 Task: Add a signature Joshua Turner containing Best wishes for a happy National Environment Day, Joshua Turner to email address softage.8@softage.net and add a folder User experience
Action: Mouse moved to (107, 144)
Screenshot: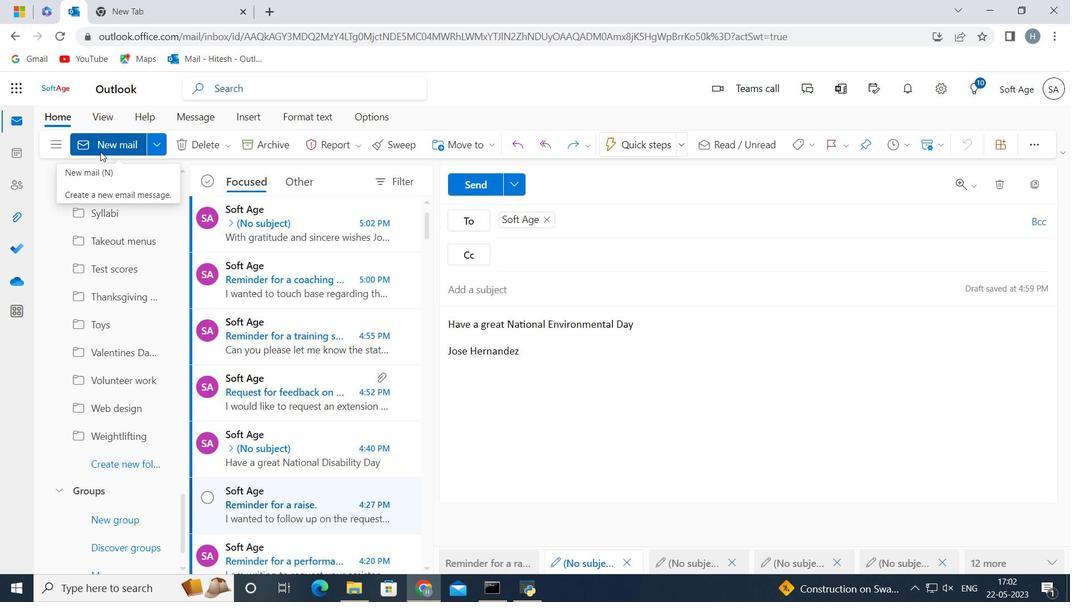 
Action: Mouse pressed left at (107, 144)
Screenshot: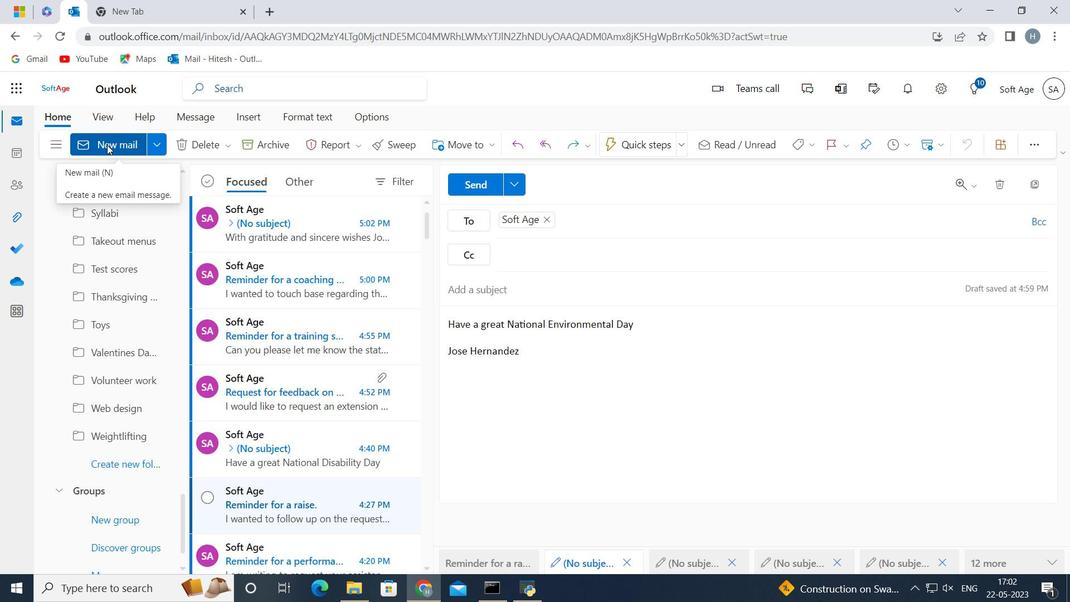 
Action: Mouse moved to (520, 360)
Screenshot: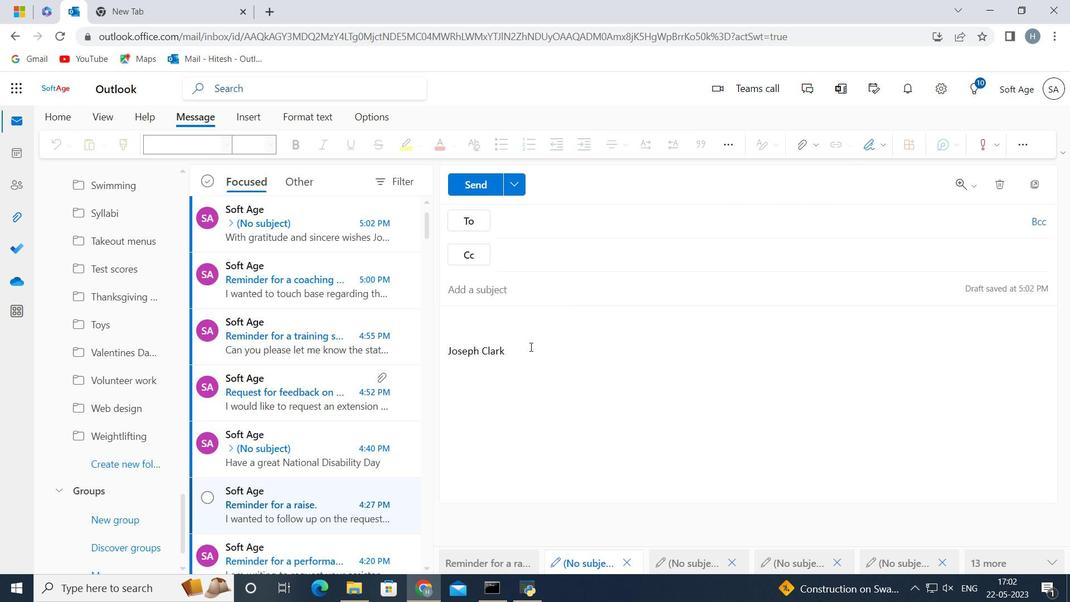 
Action: Mouse pressed left at (520, 360)
Screenshot: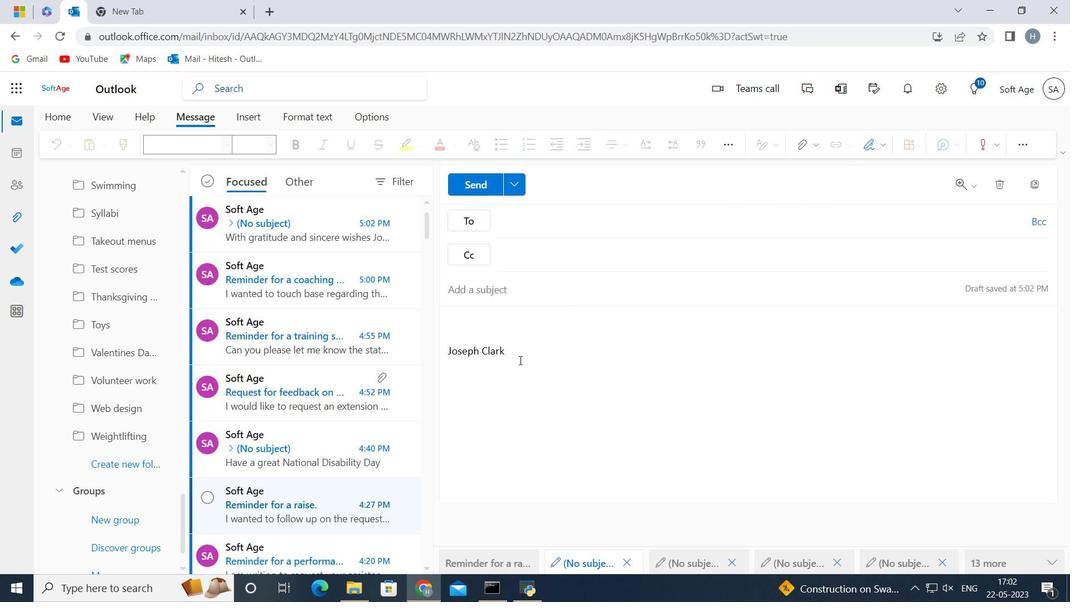 
Action: Mouse moved to (522, 359)
Screenshot: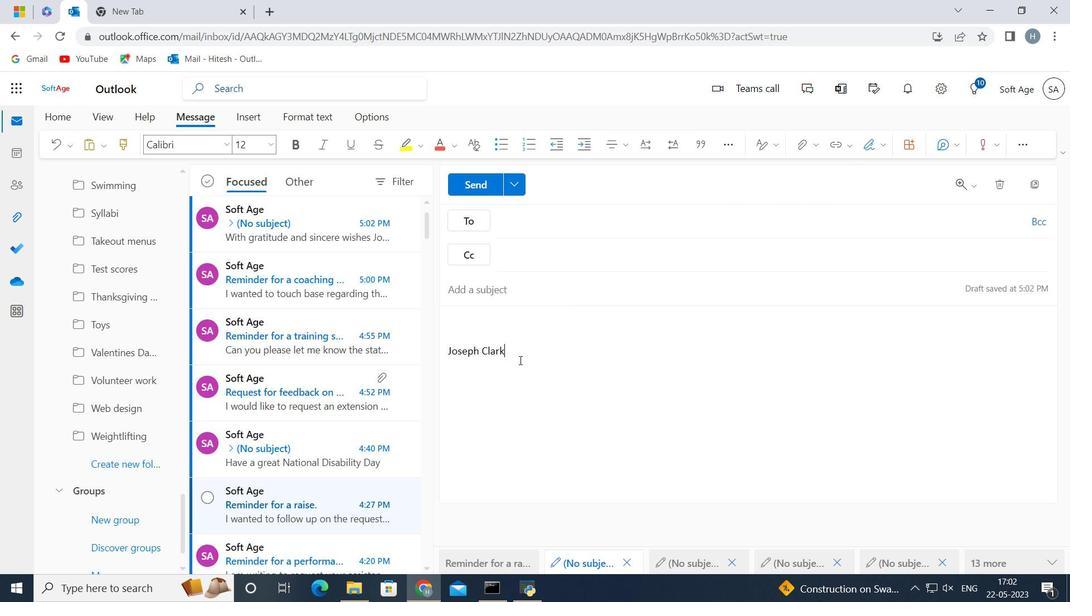
Action: Key pressed <Key.backspace>
Screenshot: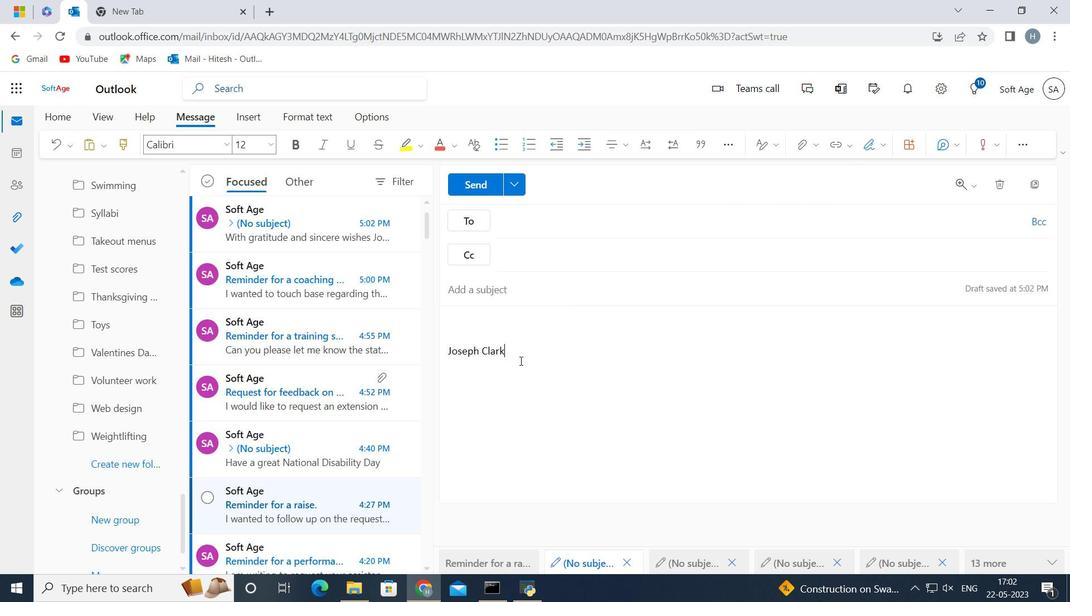 
Action: Mouse moved to (527, 346)
Screenshot: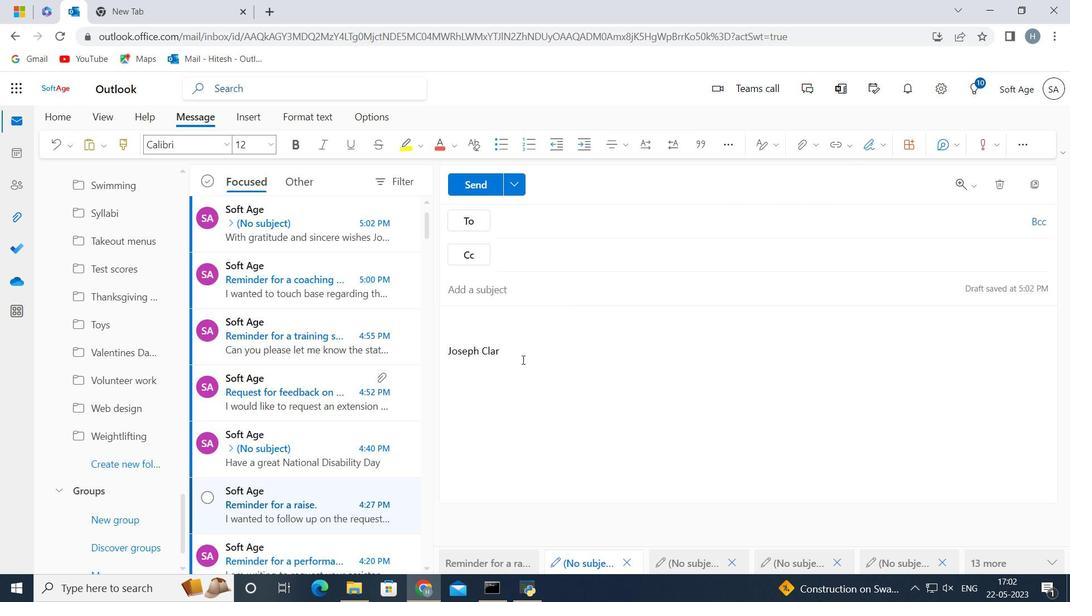 
Action: Key pressed <Key.backspace><Key.backspace><Key.backspace><Key.backspace><Key.backspace>
Screenshot: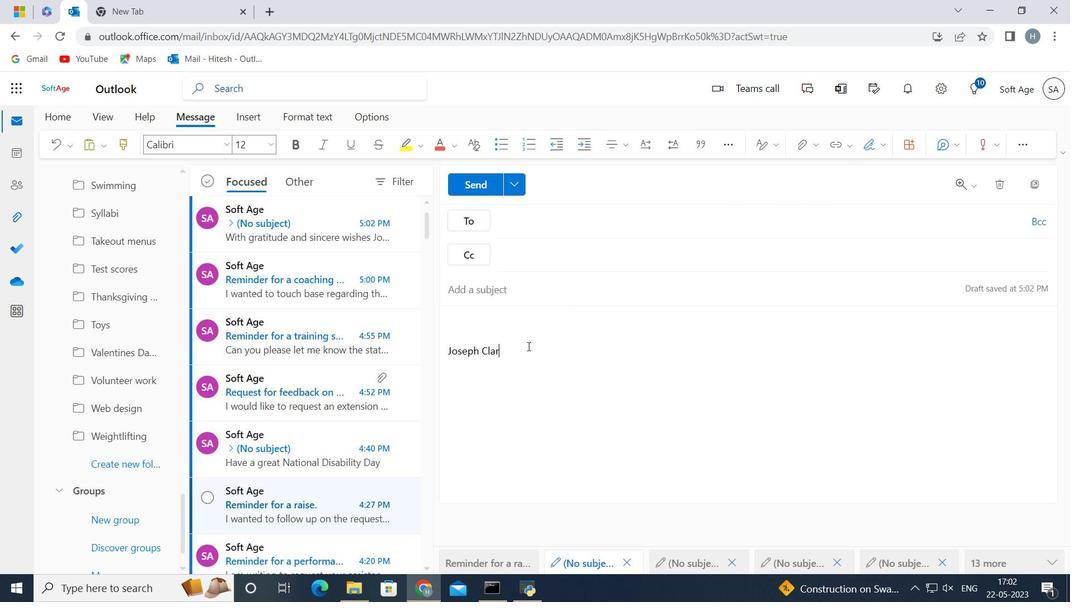
Action: Mouse moved to (527, 346)
Screenshot: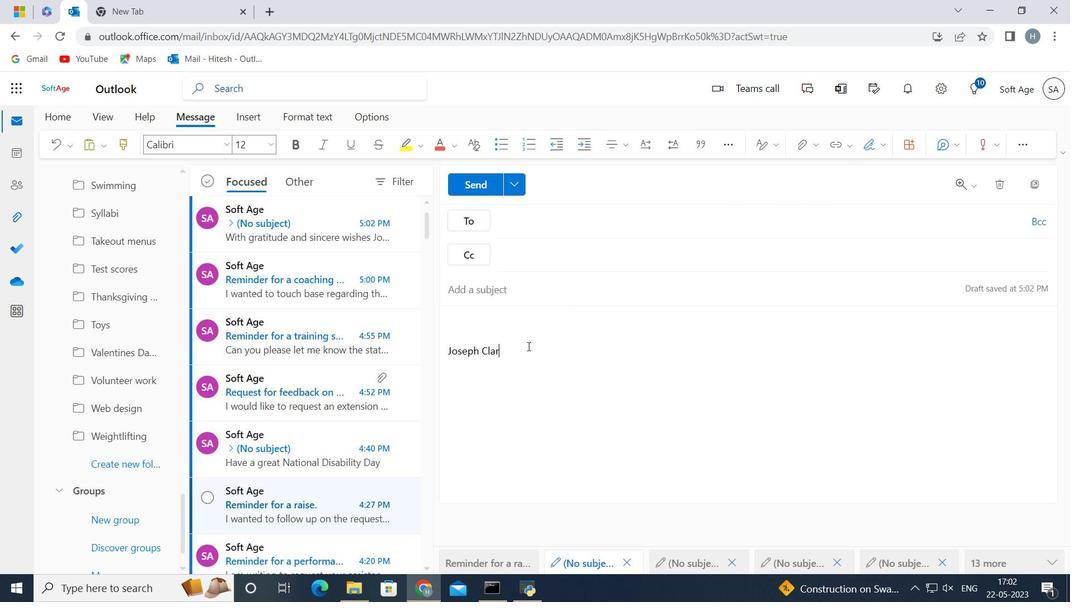 
Action: Key pressed <Key.backspace>
Screenshot: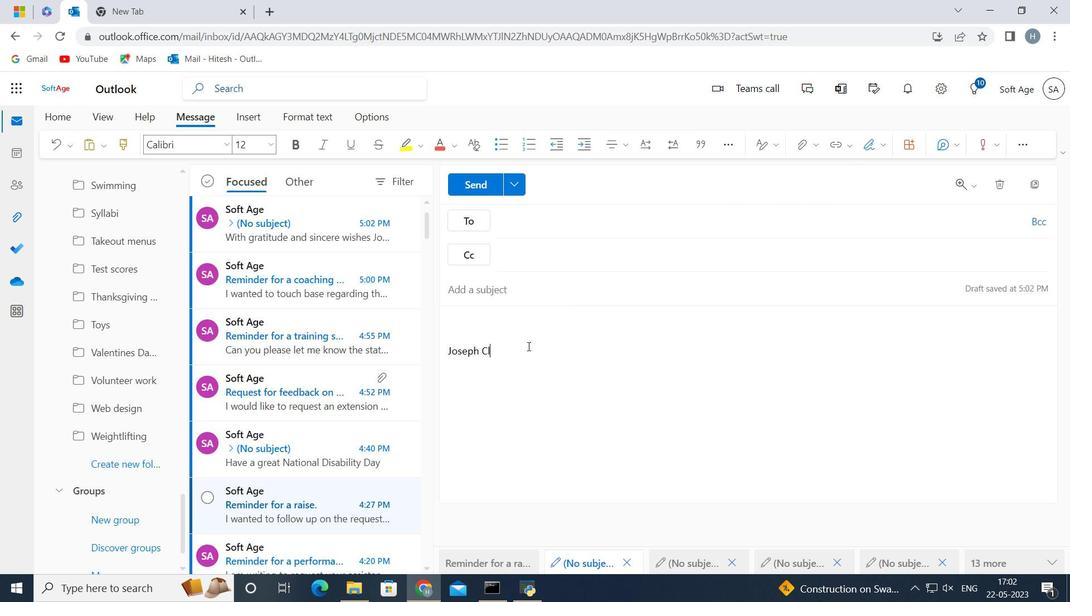 
Action: Mouse moved to (528, 346)
Screenshot: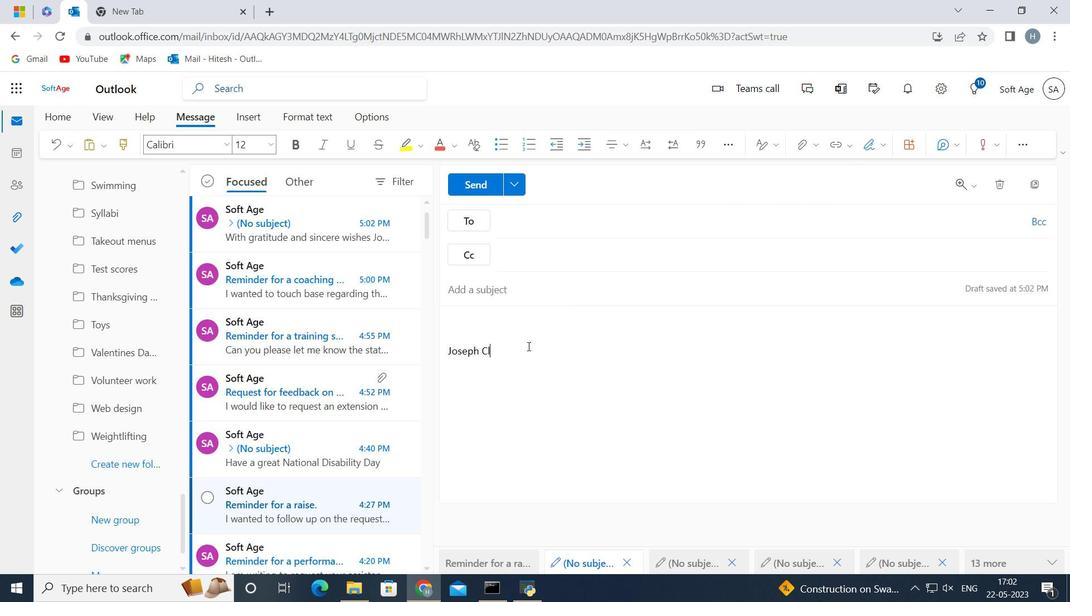 
Action: Key pressed <Key.backspace>
Screenshot: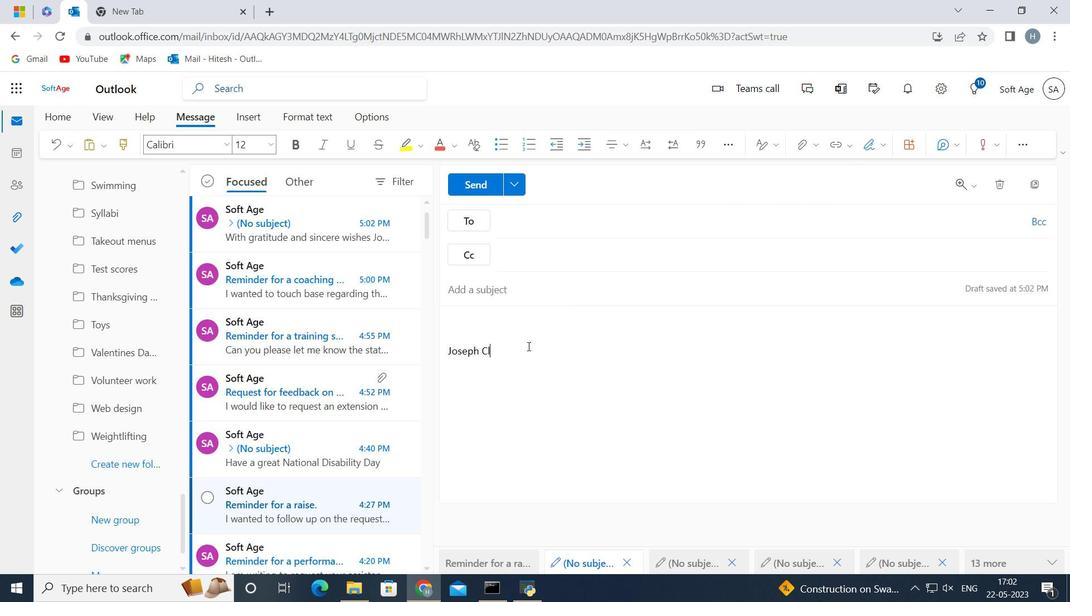 
Action: Mouse moved to (531, 343)
Screenshot: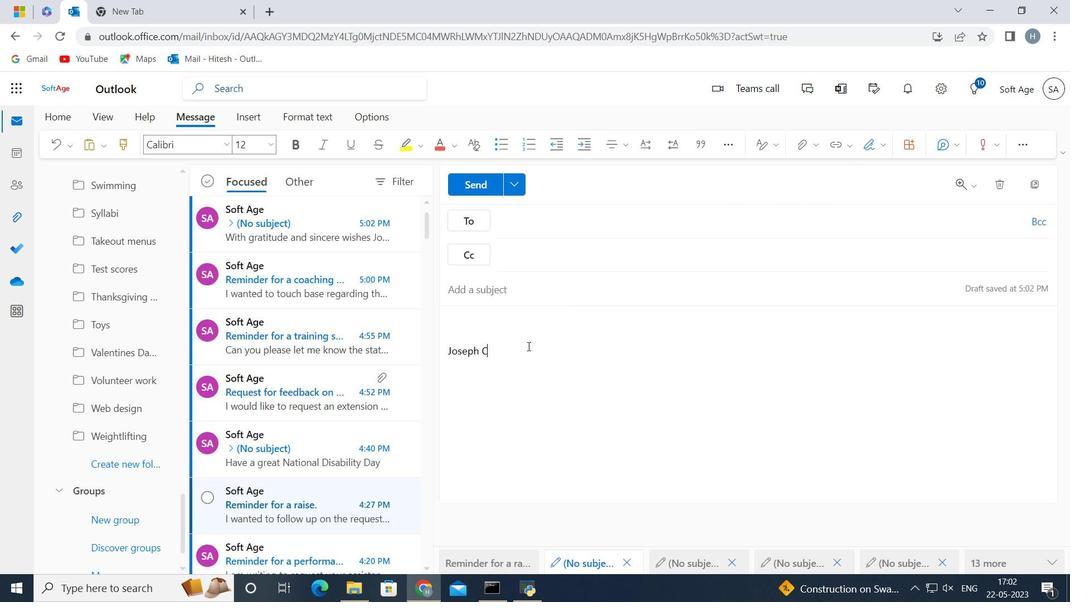 
Action: Key pressed <Key.backspace>
Screenshot: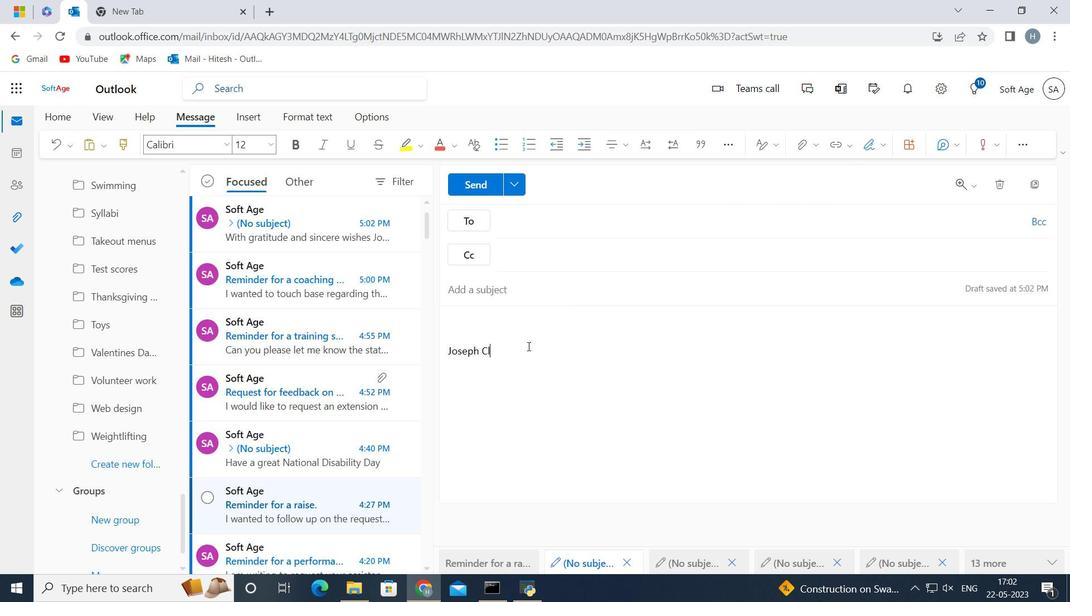 
Action: Mouse moved to (532, 341)
Screenshot: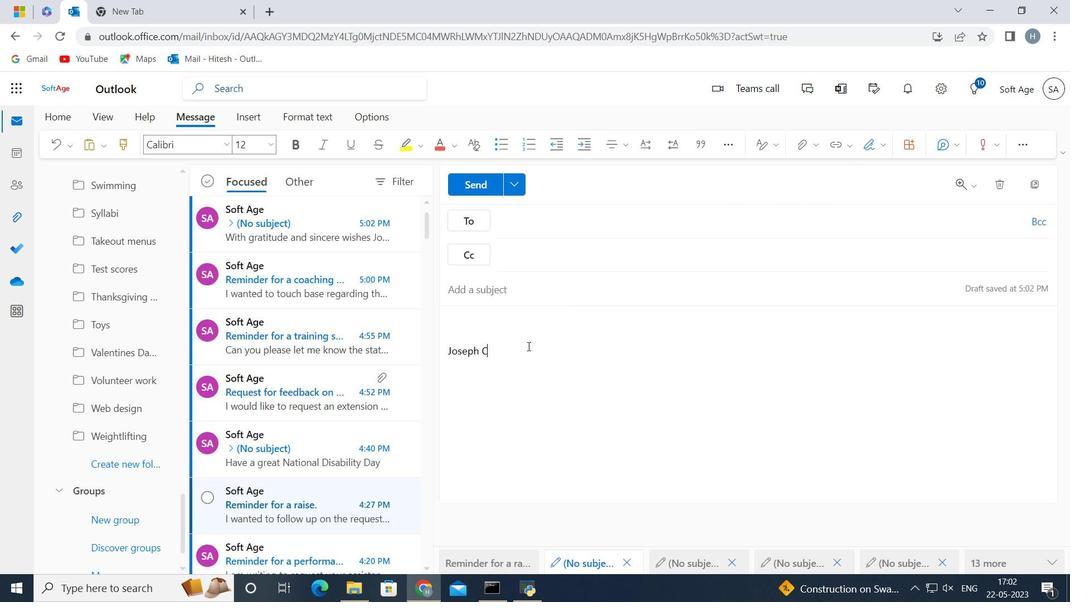
Action: Key pressed <Key.backspace>
Screenshot: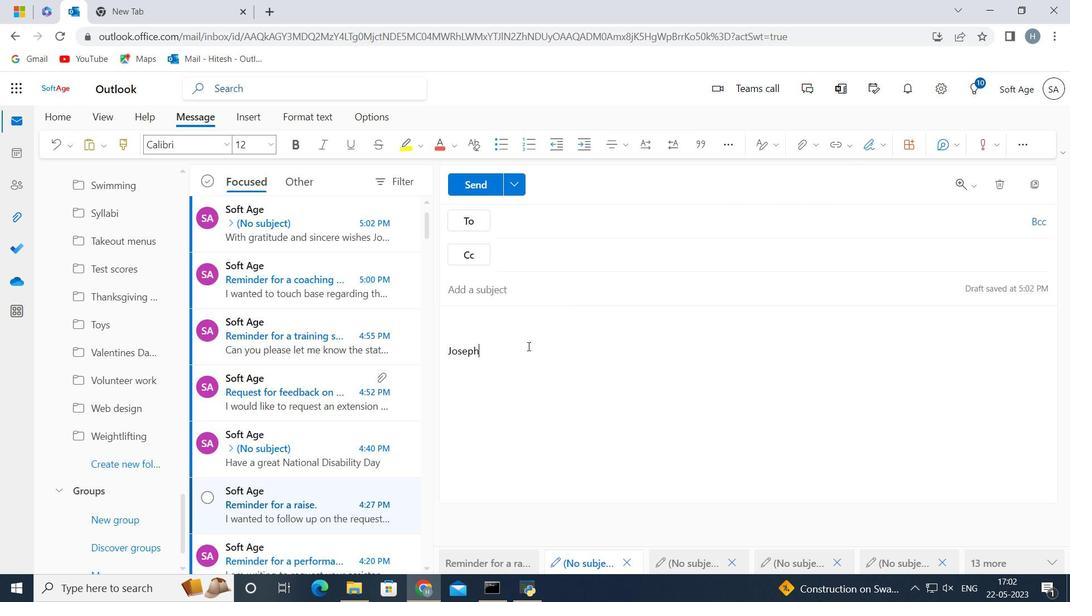 
Action: Mouse moved to (532, 339)
Screenshot: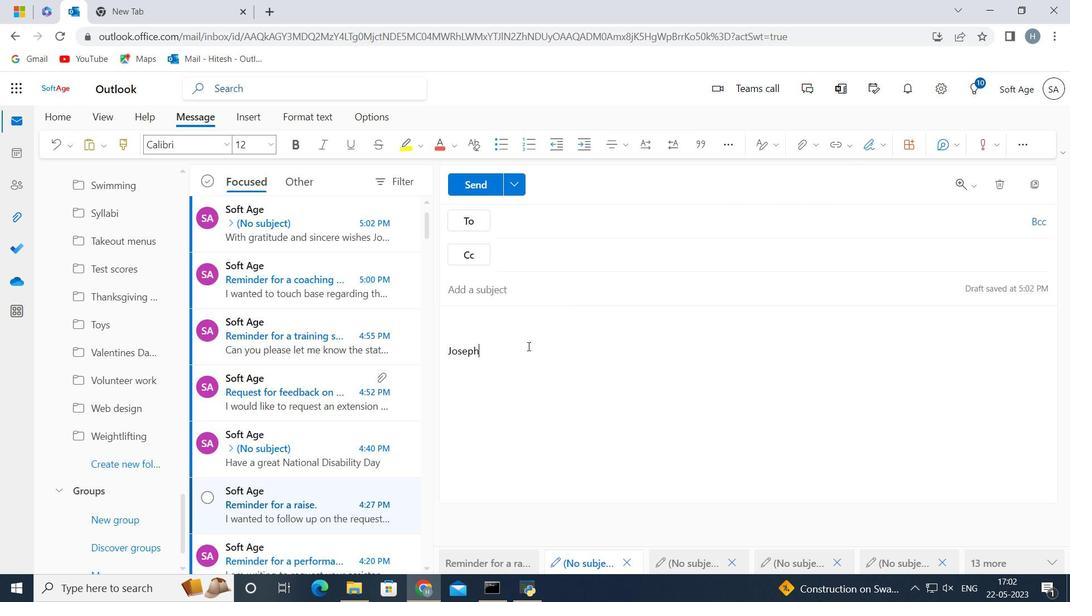 
Action: Key pressed <Key.backspace>
Screenshot: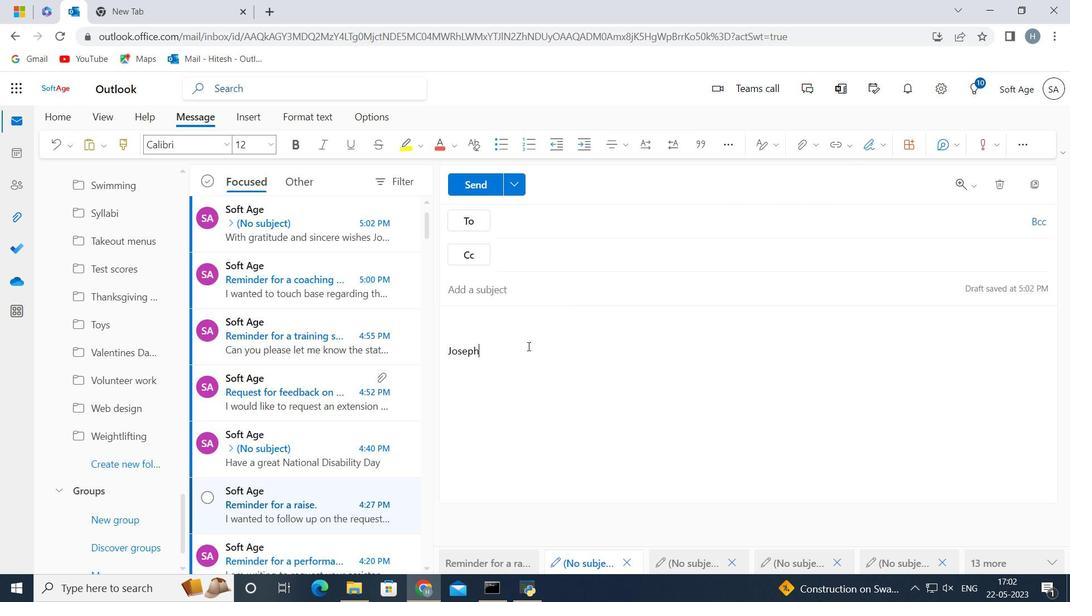
Action: Mouse moved to (531, 337)
Screenshot: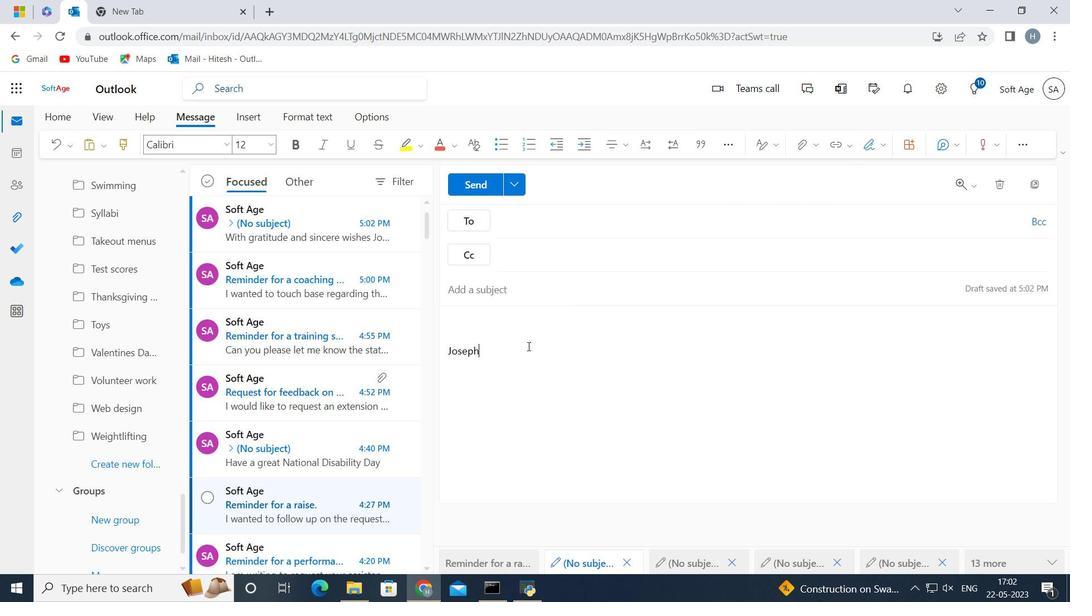 
Action: Key pressed <Key.backspace><Key.backspace>
Screenshot: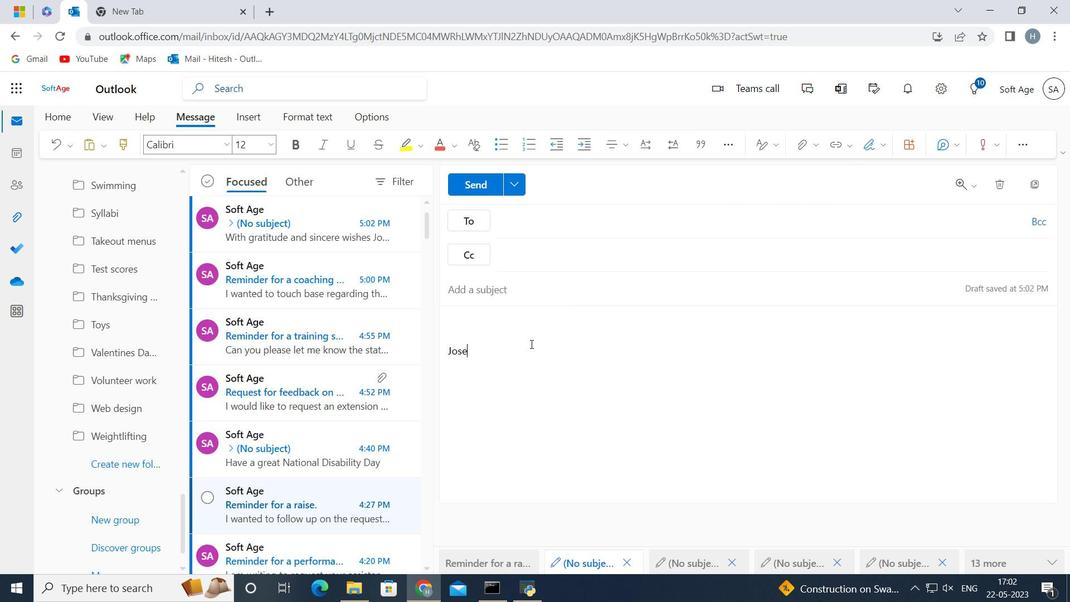 
Action: Mouse moved to (531, 336)
Screenshot: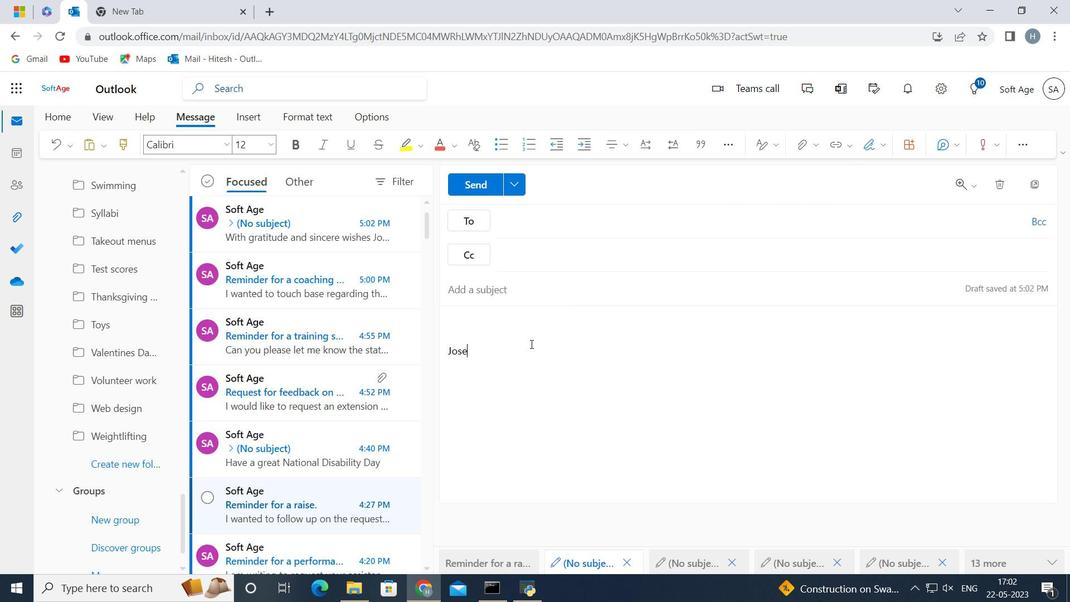 
Action: Key pressed <Key.backspace>
Screenshot: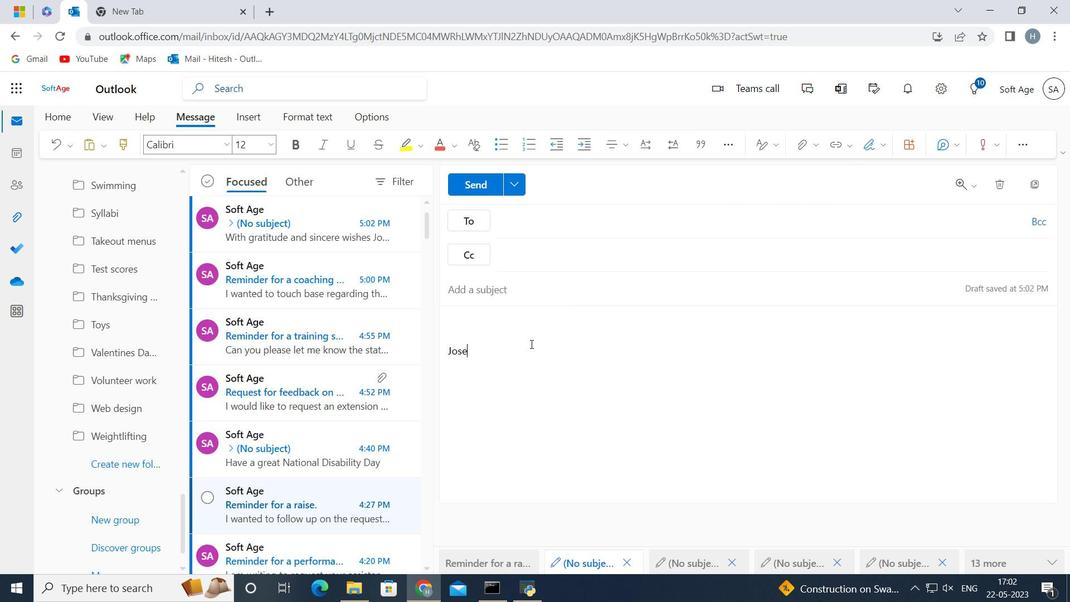 
Action: Mouse moved to (531, 335)
Screenshot: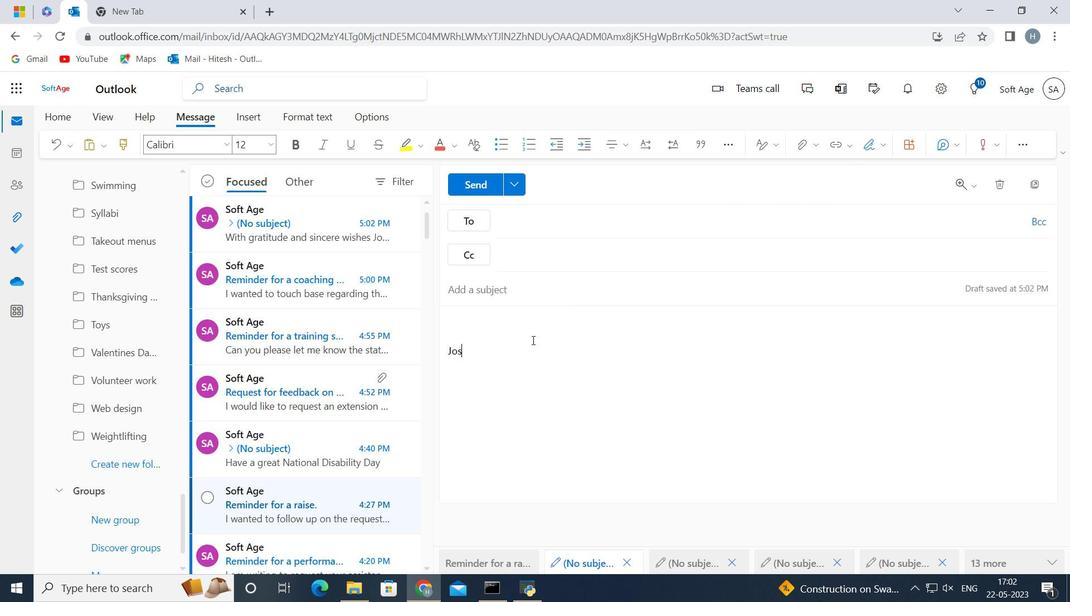 
Action: Key pressed <Key.backspace>
Screenshot: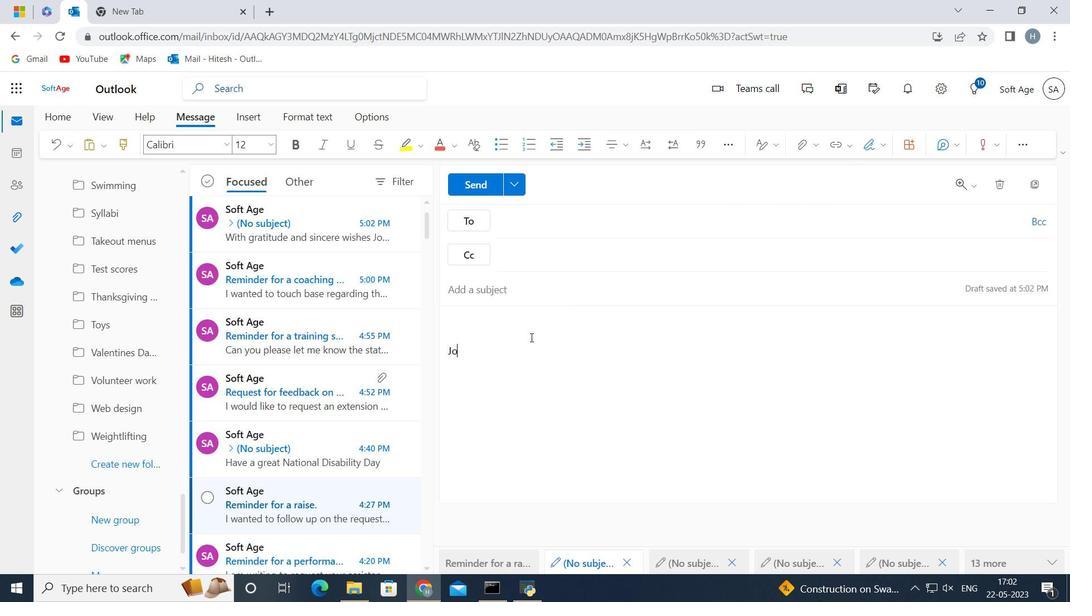 
Action: Mouse moved to (531, 335)
Screenshot: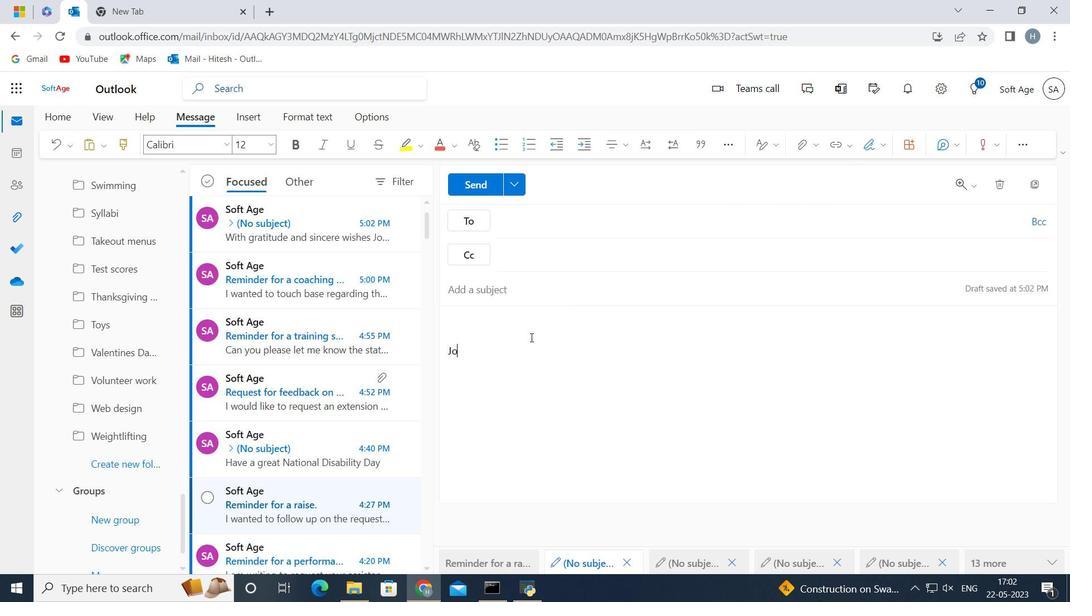 
Action: Key pressed <Key.backspace>
Screenshot: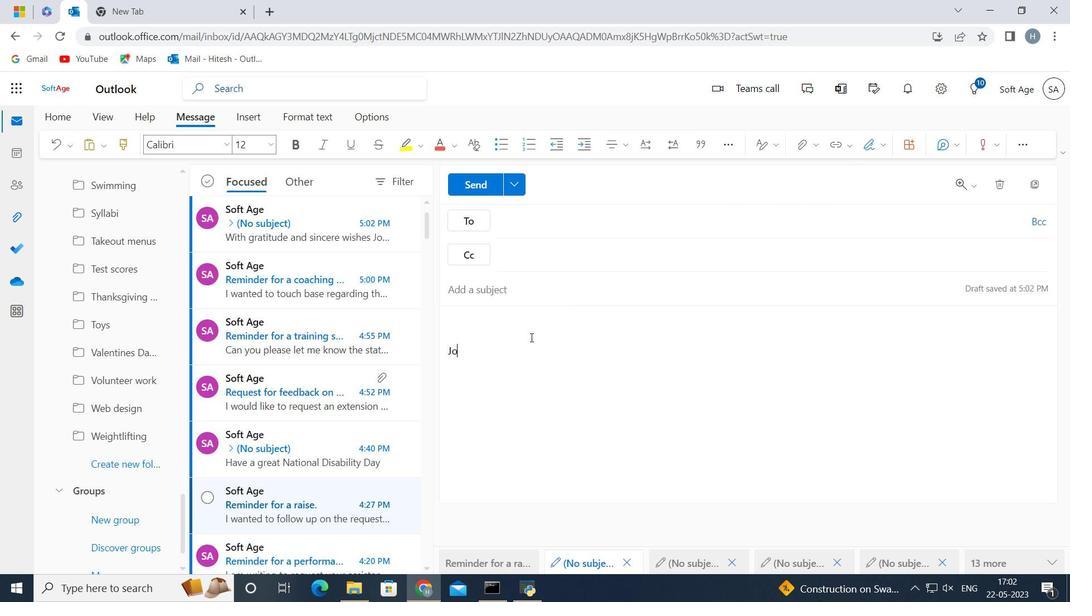 
Action: Mouse moved to (538, 329)
Screenshot: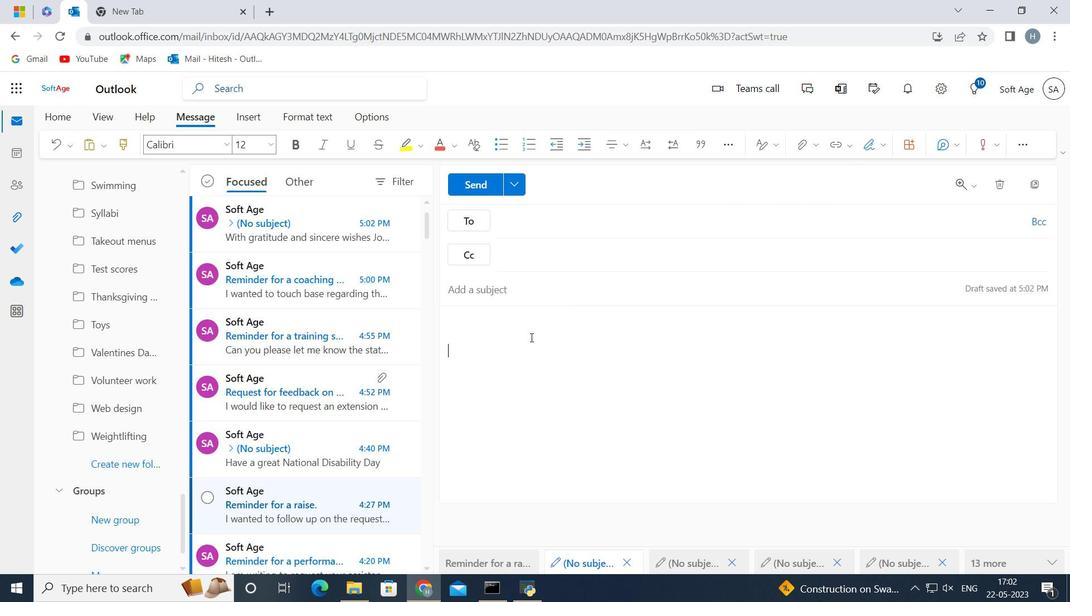 
Action: Key pressed <Key.backspace>
Screenshot: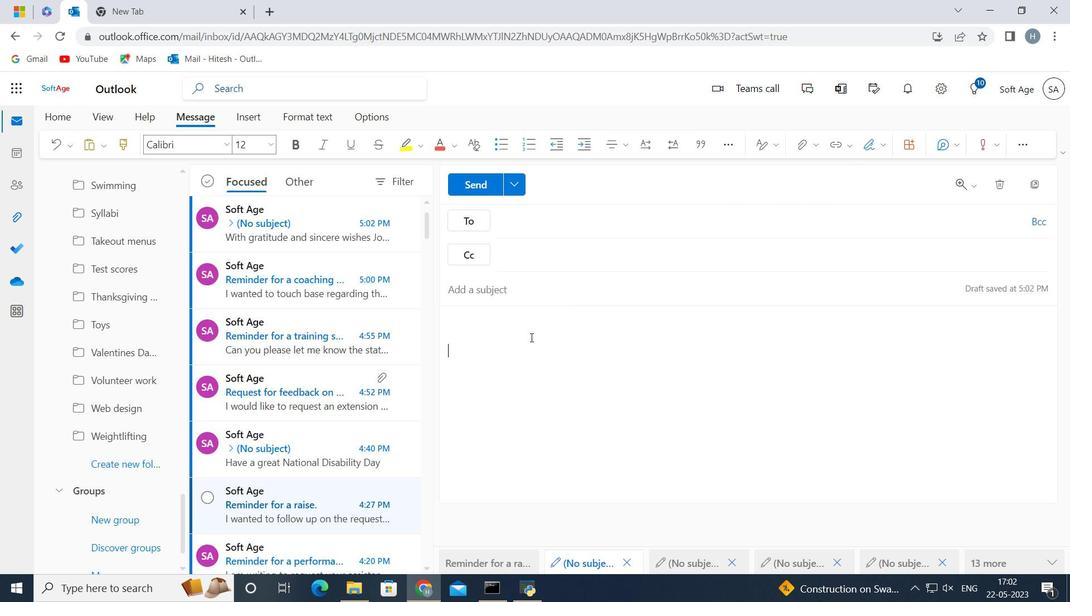 
Action: Mouse moved to (552, 305)
Screenshot: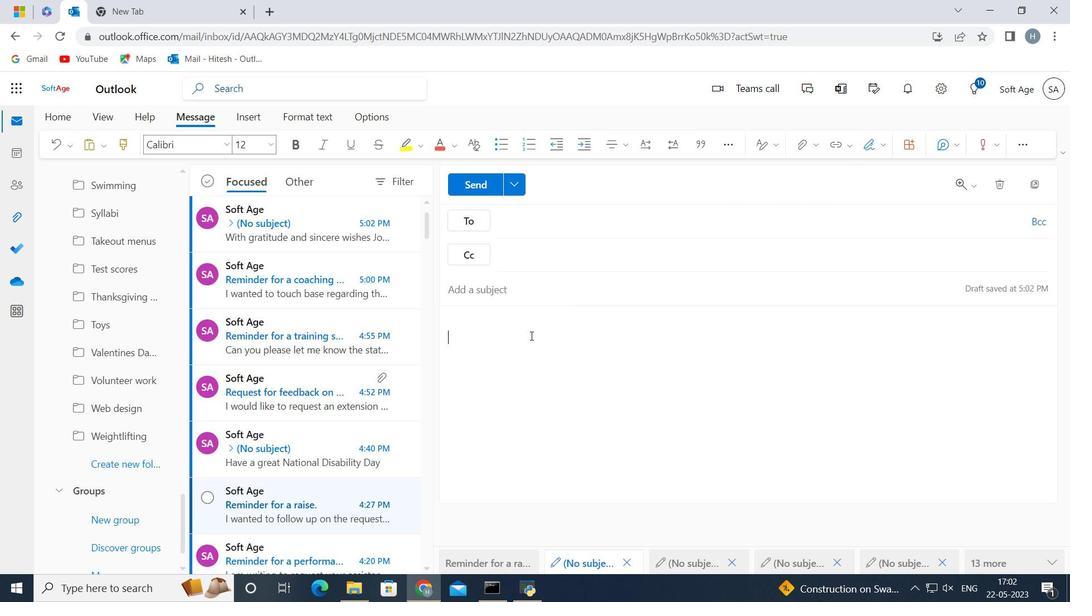 
Action: Key pressed <Key.backspace>
Screenshot: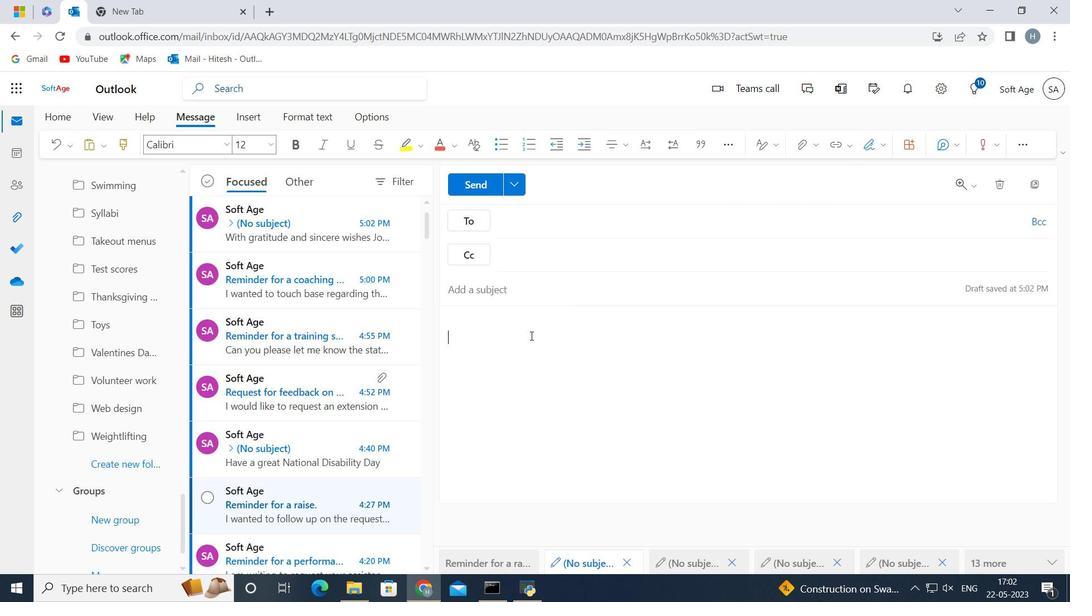 
Action: Mouse moved to (560, 298)
Screenshot: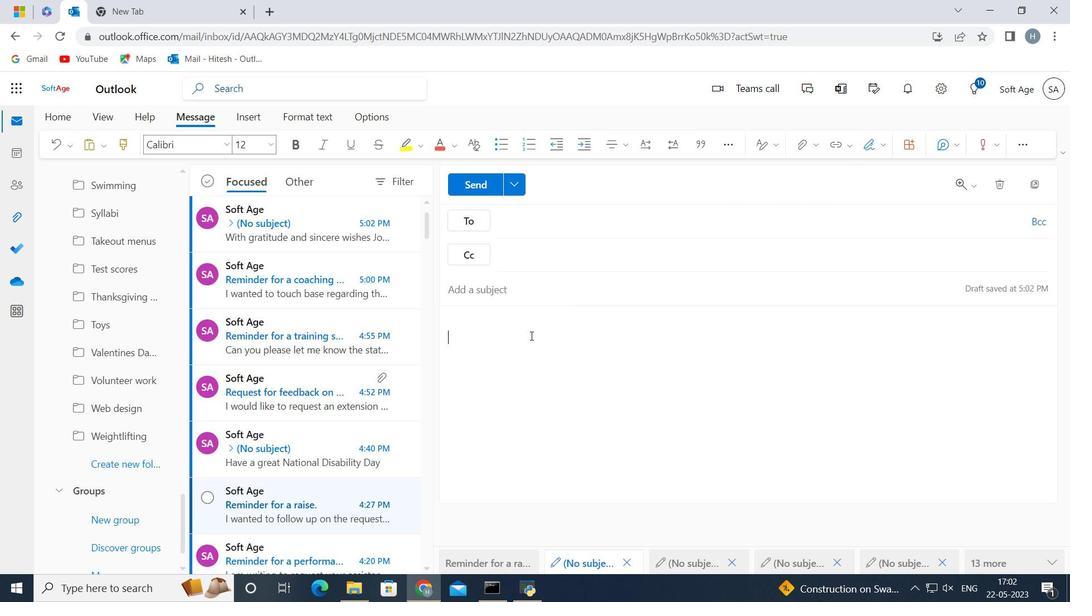 
Action: Key pressed <Key.backspace>
Screenshot: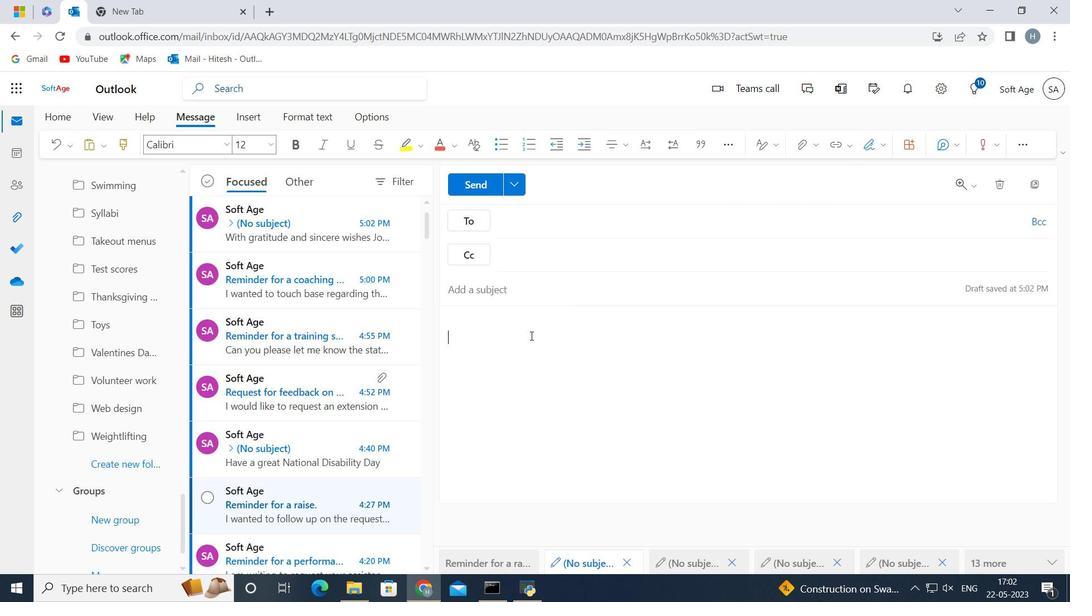 
Action: Mouse moved to (571, 292)
Screenshot: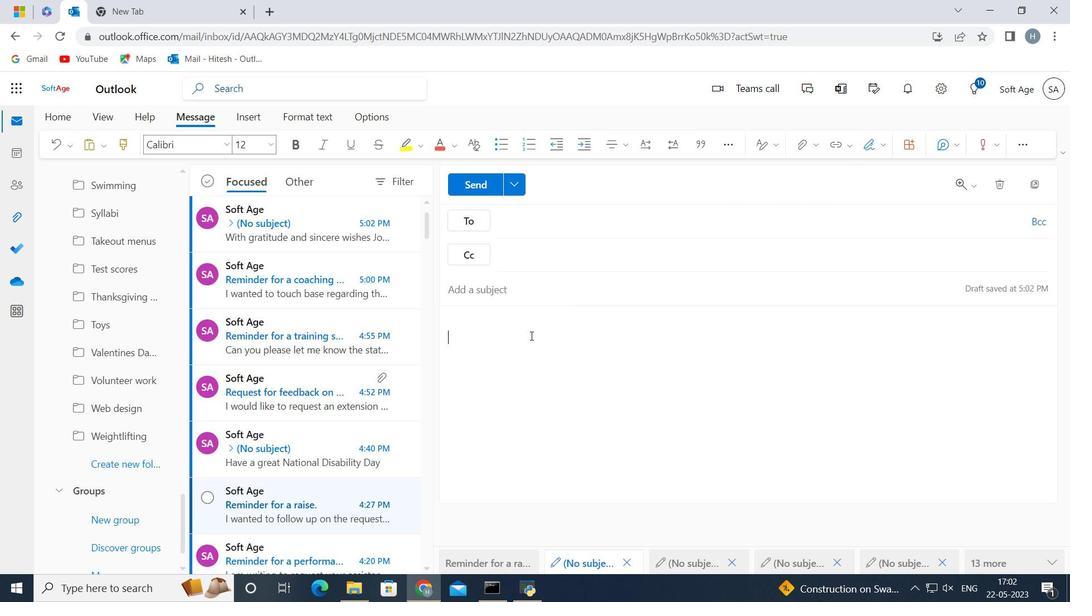 
Action: Key pressed <Key.backspace>
Screenshot: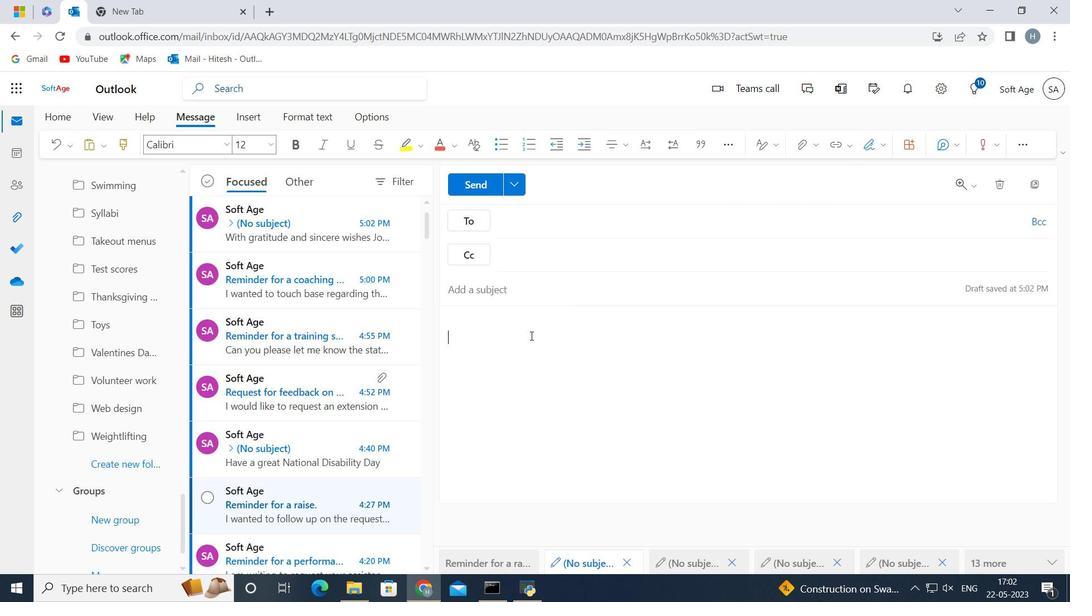 
Action: Mouse moved to (592, 282)
Screenshot: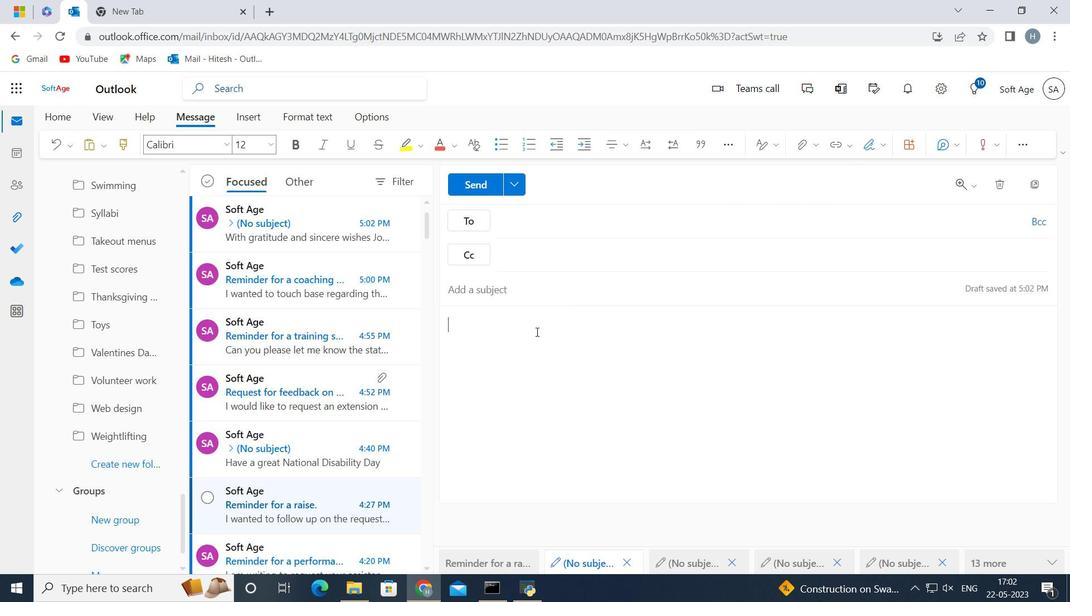 
Action: Key pressed <Key.backspace>
Screenshot: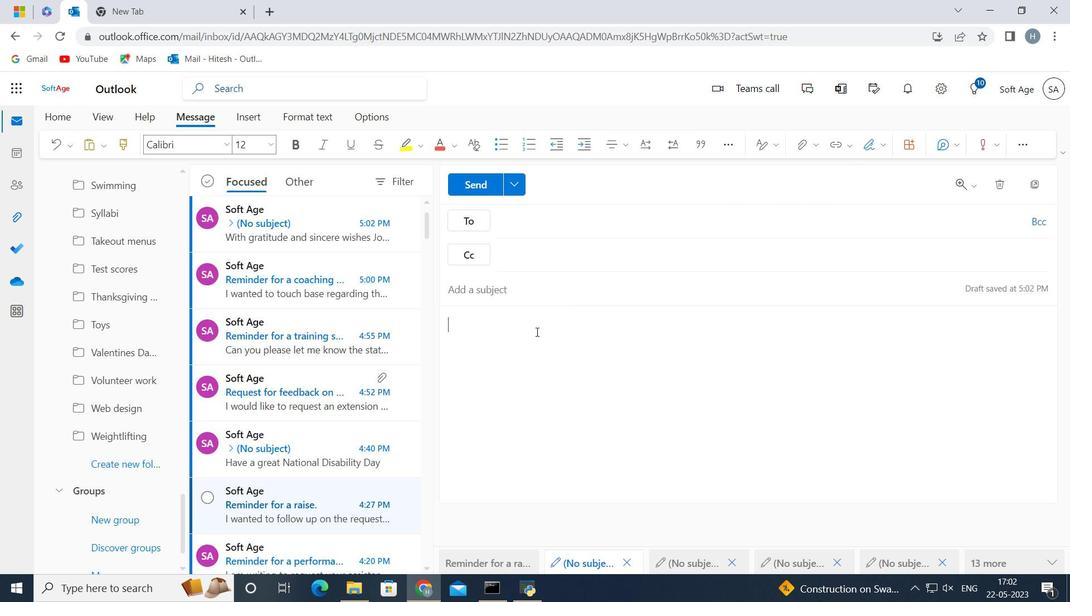 
Action: Mouse moved to (632, 264)
Screenshot: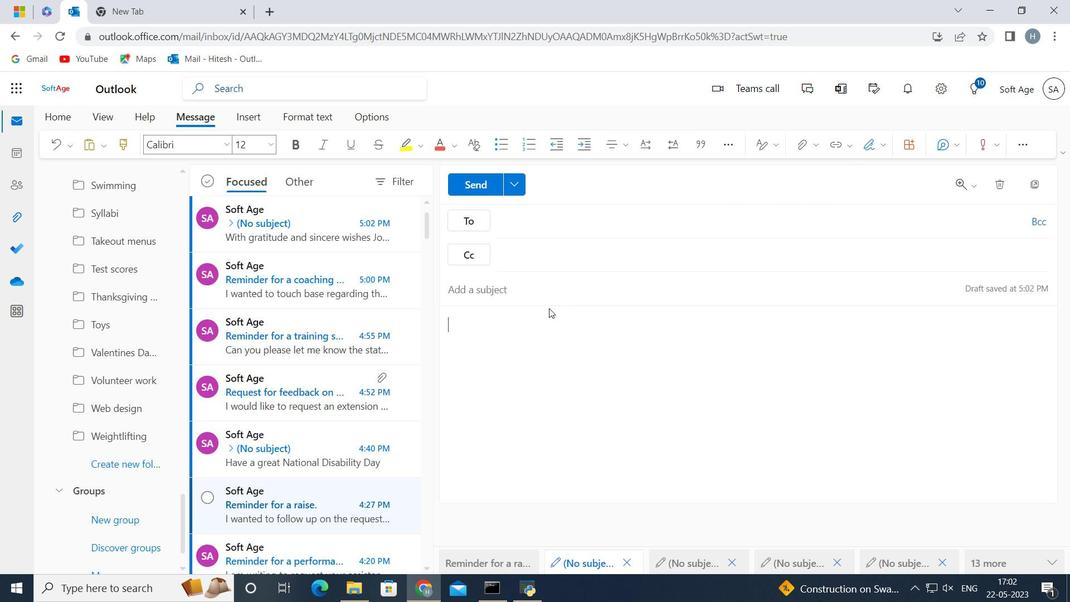 
Action: Key pressed <Key.backspace>
Screenshot: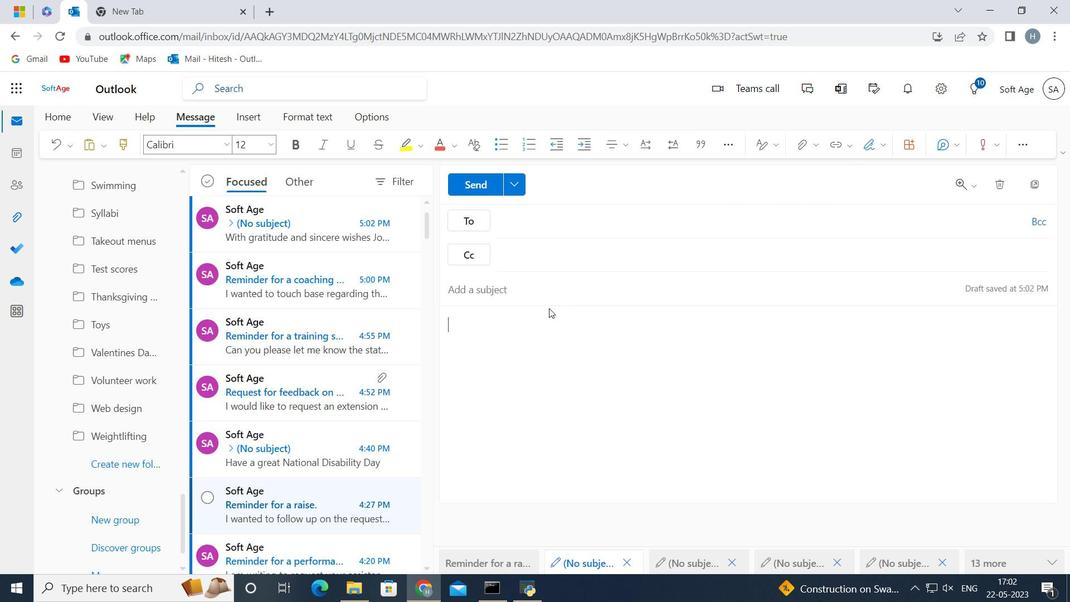 
Action: Mouse moved to (663, 250)
Screenshot: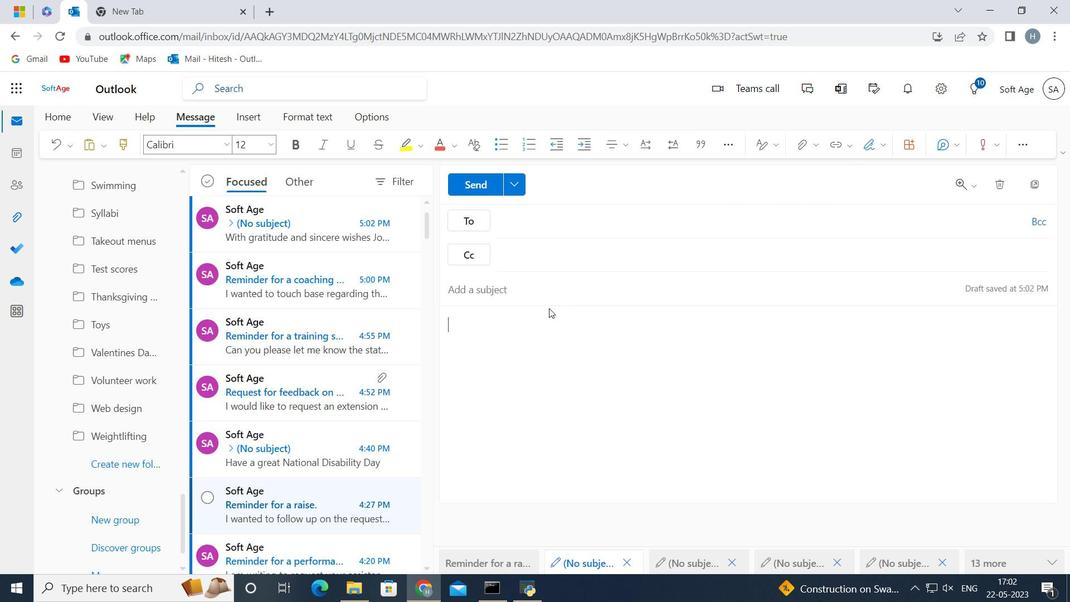 
Action: Key pressed <Key.backspace>
Screenshot: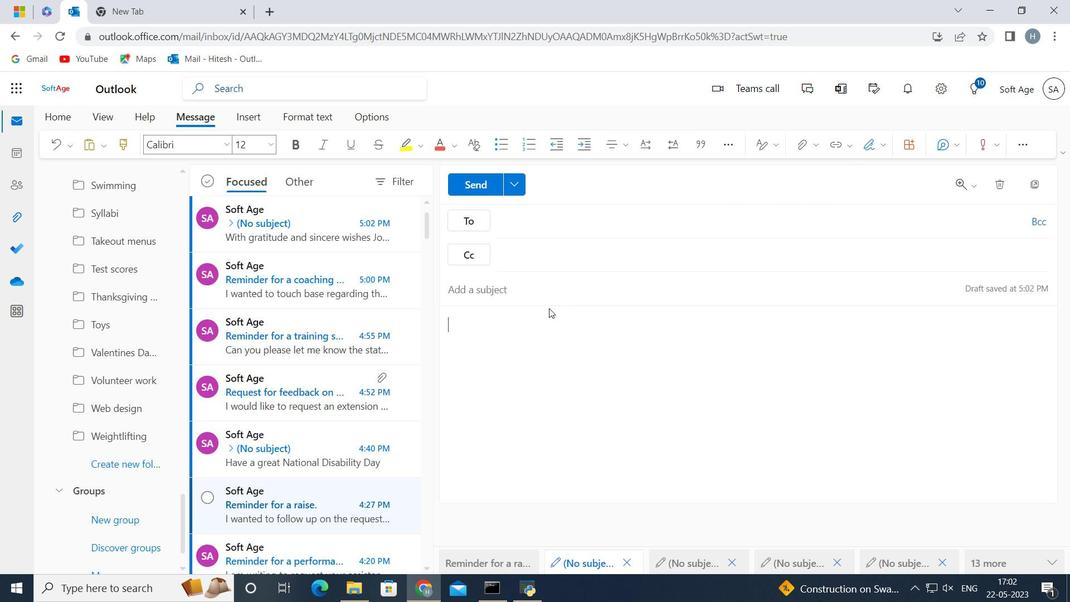 
Action: Mouse moved to (879, 146)
Screenshot: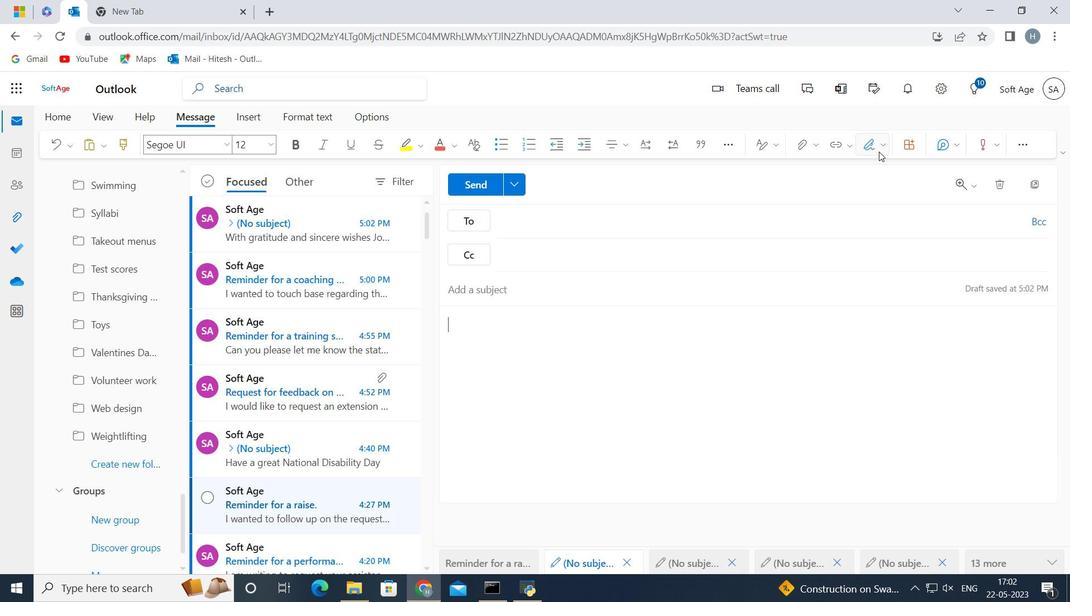 
Action: Mouse pressed left at (879, 146)
Screenshot: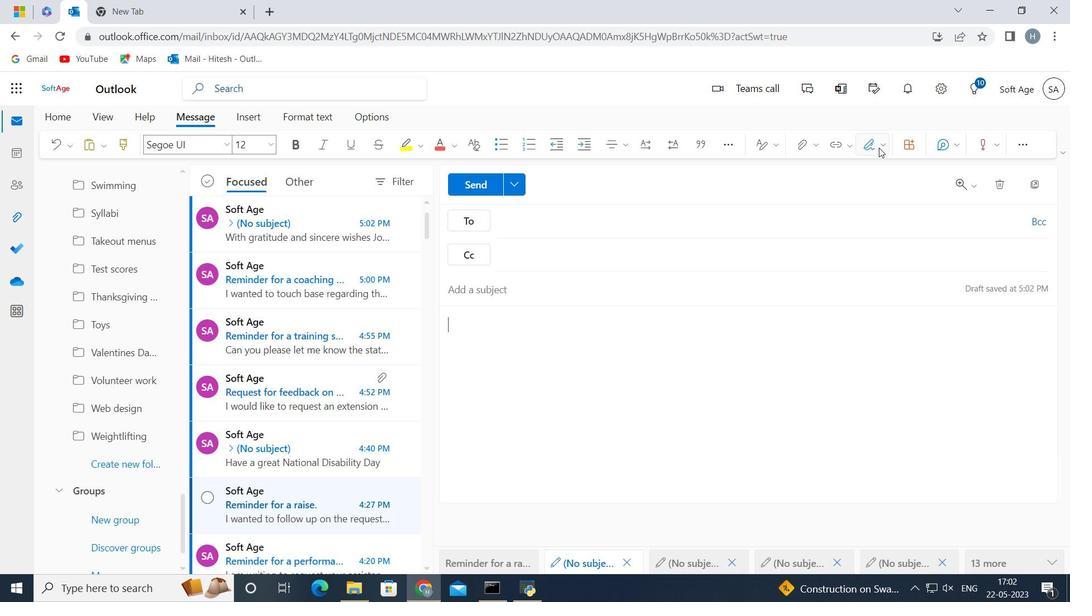 
Action: Mouse moved to (857, 201)
Screenshot: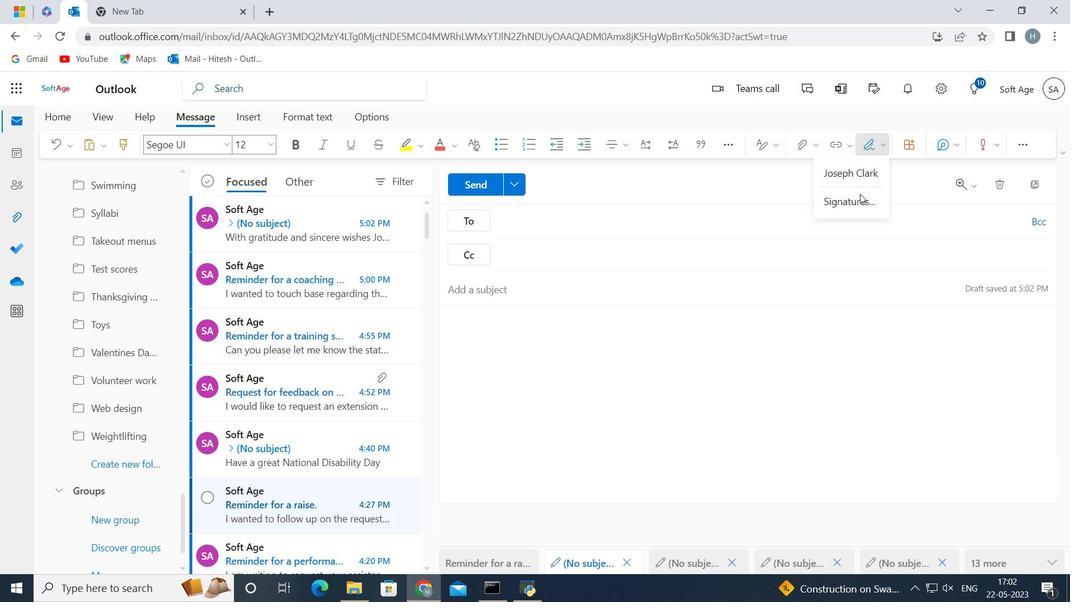 
Action: Mouse pressed left at (857, 201)
Screenshot: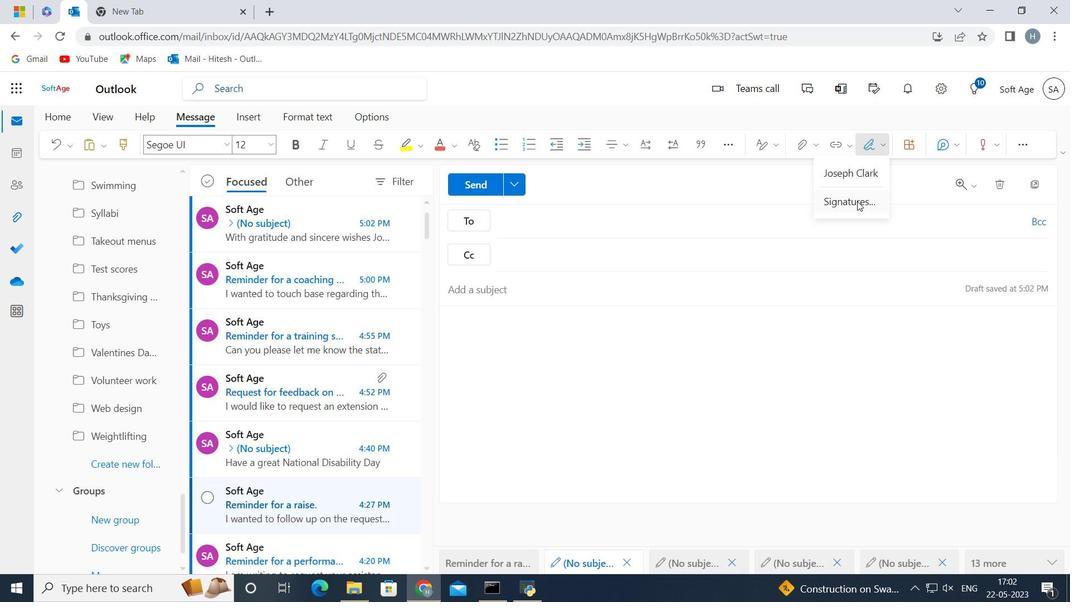 
Action: Mouse moved to (813, 255)
Screenshot: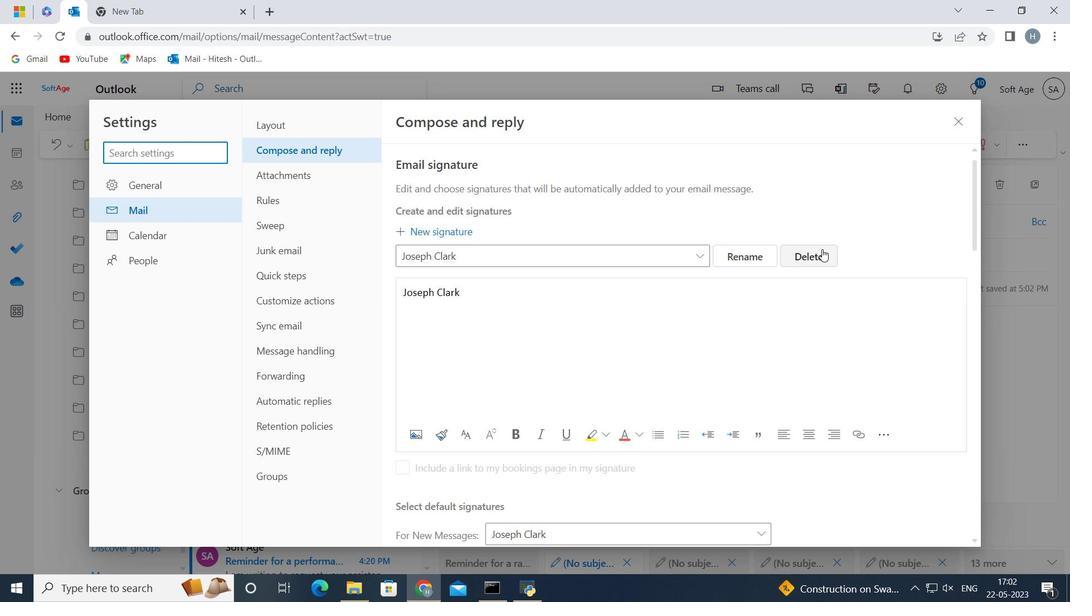 
Action: Mouse pressed left at (813, 255)
Screenshot: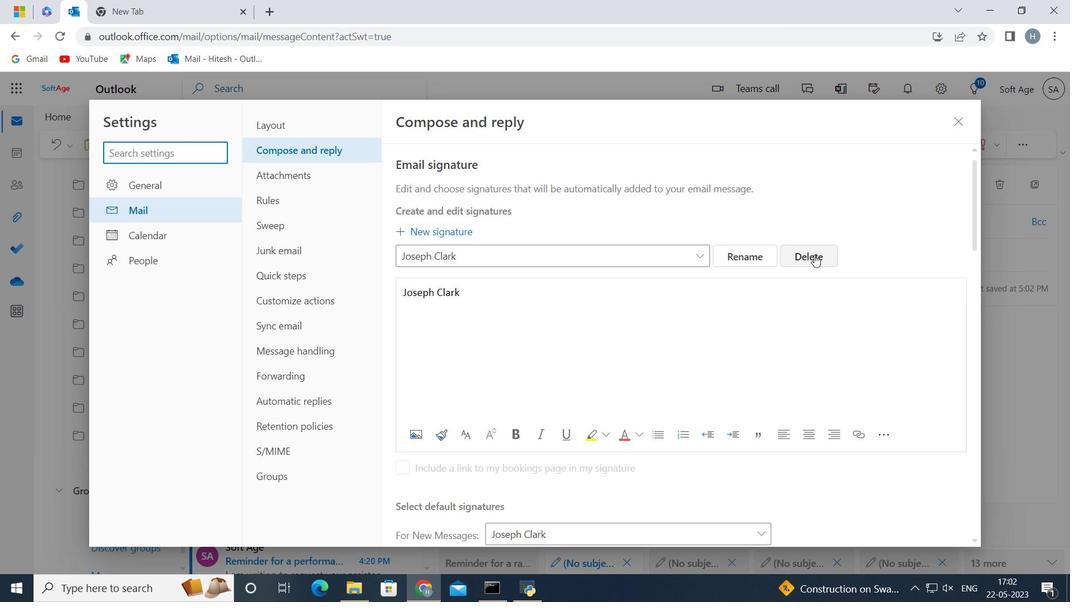 
Action: Mouse moved to (729, 261)
Screenshot: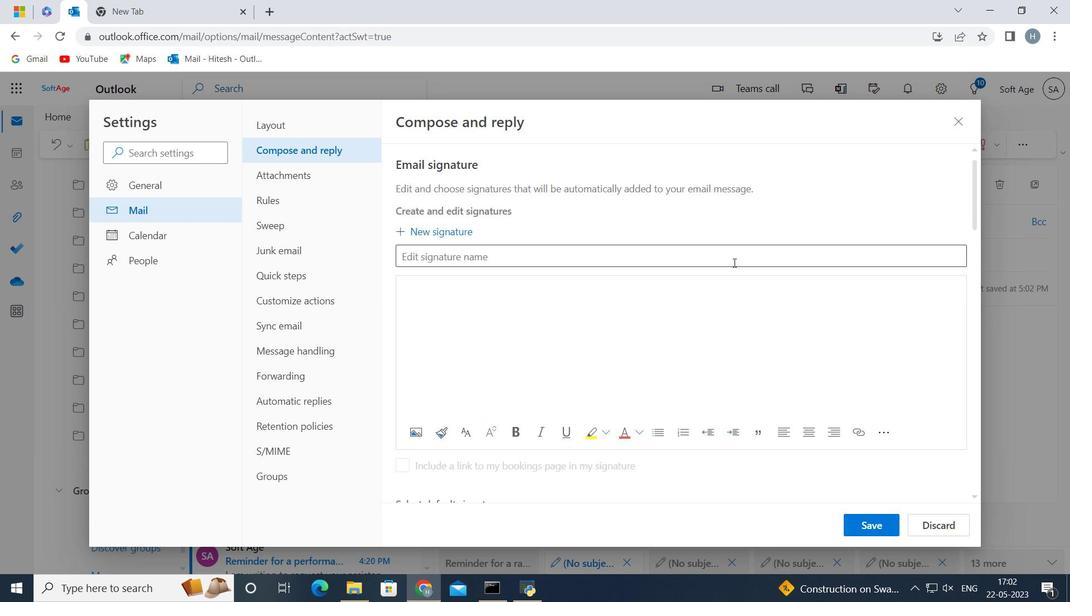
Action: Mouse pressed left at (729, 261)
Screenshot: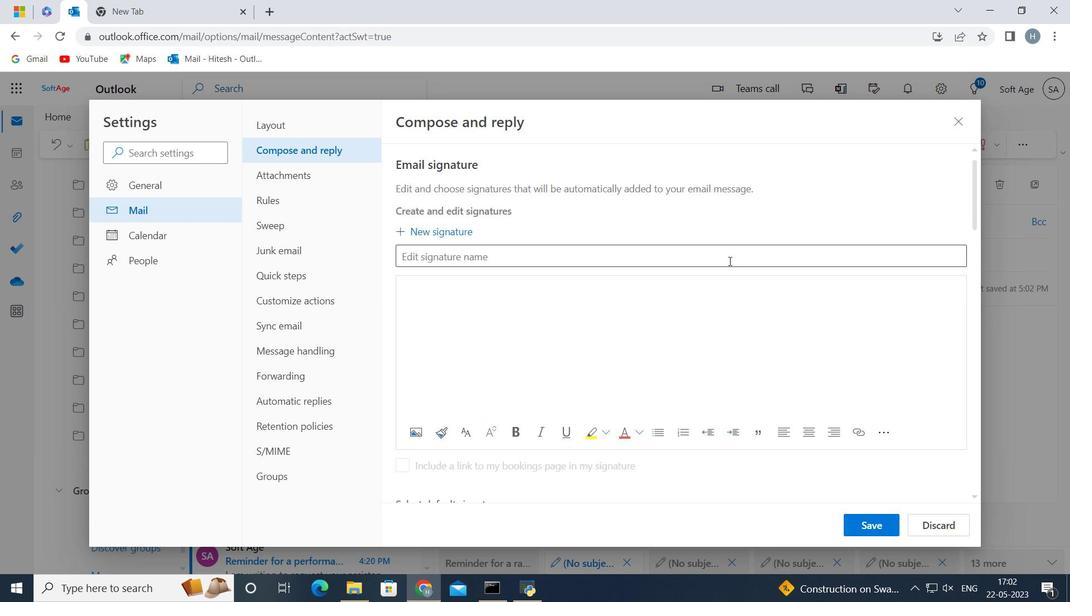 
Action: Key pressed <Key.shift><Key.shift>Joshua<Key.space><Key.shift><Key.shift><Key.shift><Key.shift><Key.shift><Key.shift><Key.shift>Turner<Key.space>
Screenshot: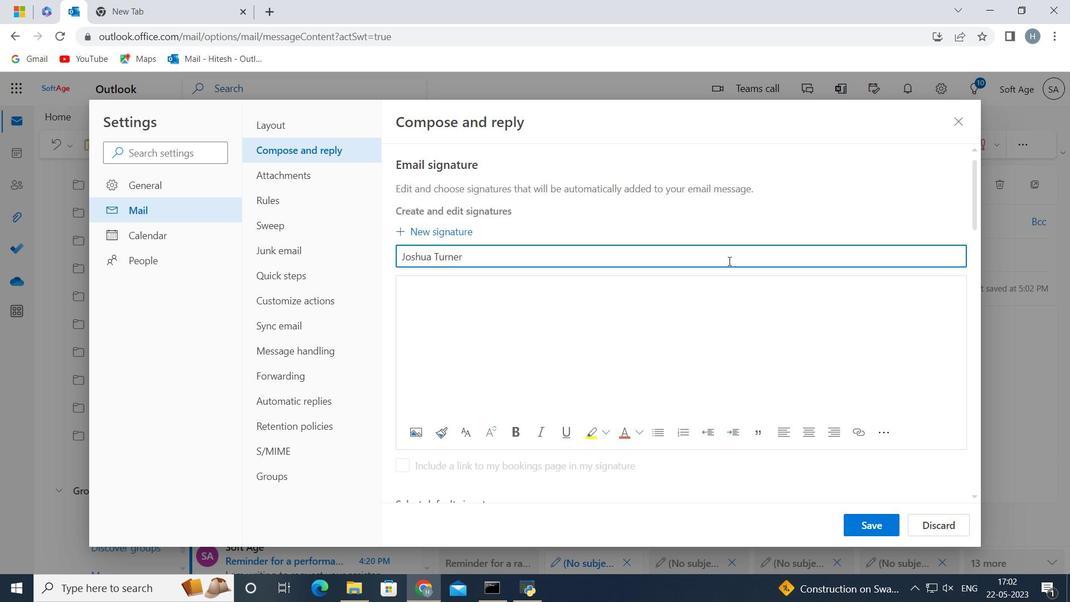 
Action: Mouse moved to (485, 296)
Screenshot: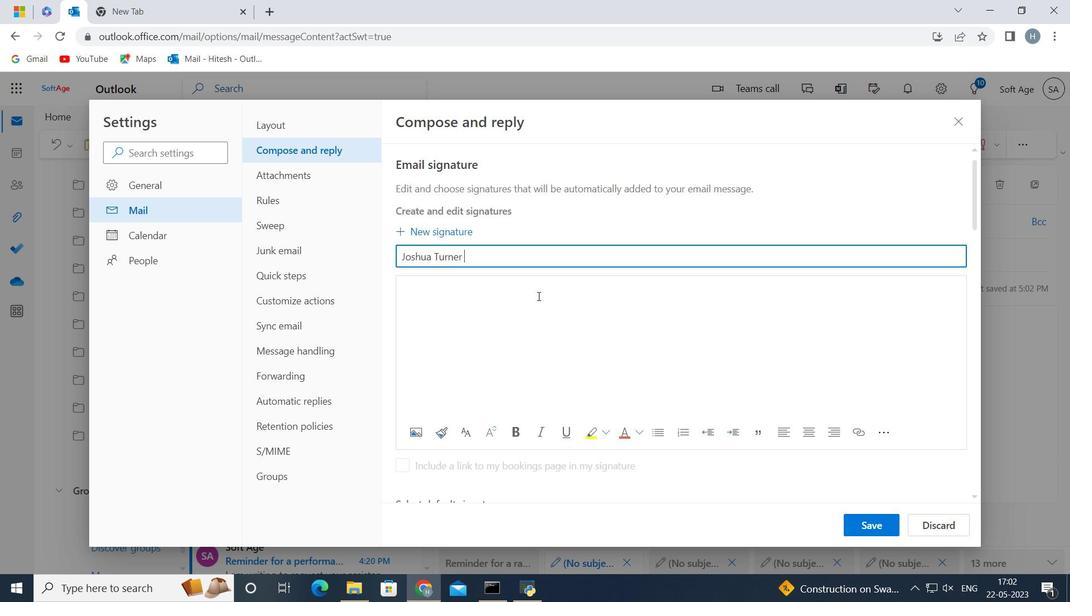 
Action: Mouse pressed left at (485, 296)
Screenshot: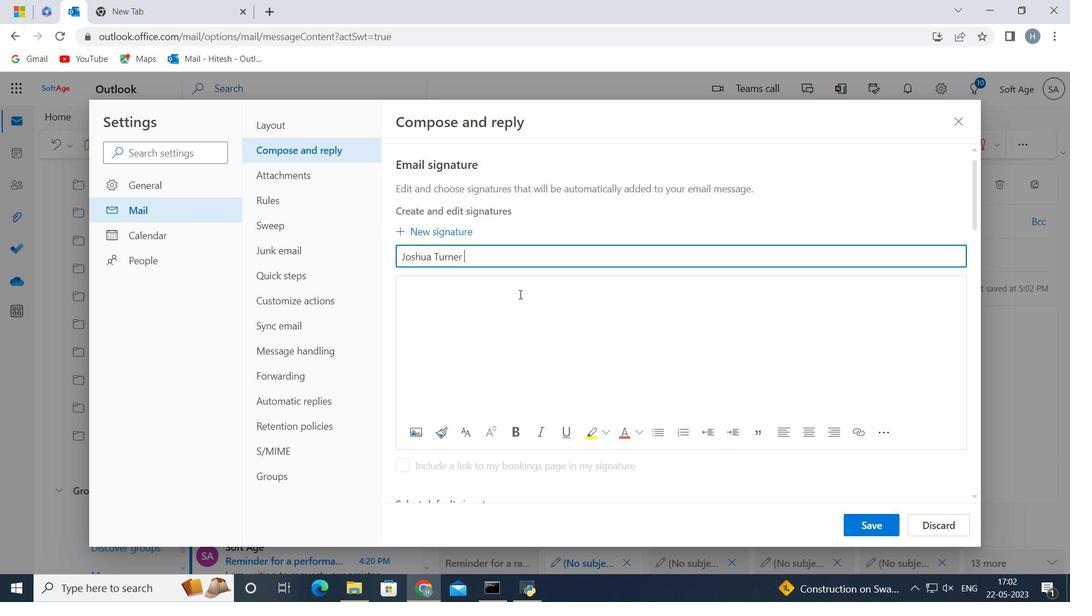
Action: Key pressed <Key.shift><Key.shift><Key.shift><Key.shift><Key.shift><Key.shift>Joshua<Key.space><Key.shift><Key.shift><Key.shift><Key.shift><Key.shift><Key.shift>Turner
Screenshot: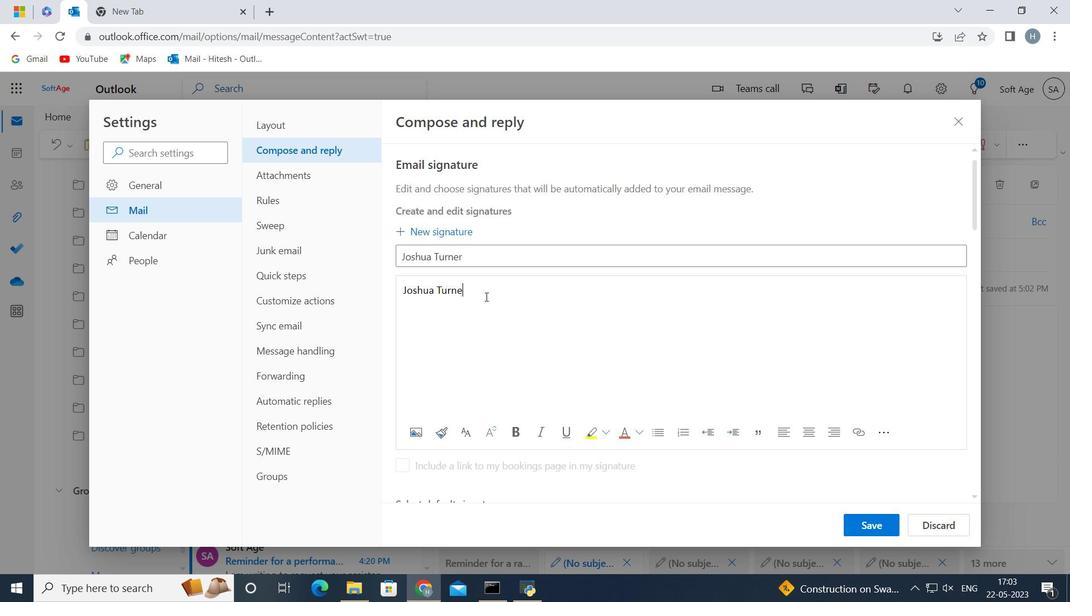 
Action: Mouse moved to (880, 525)
Screenshot: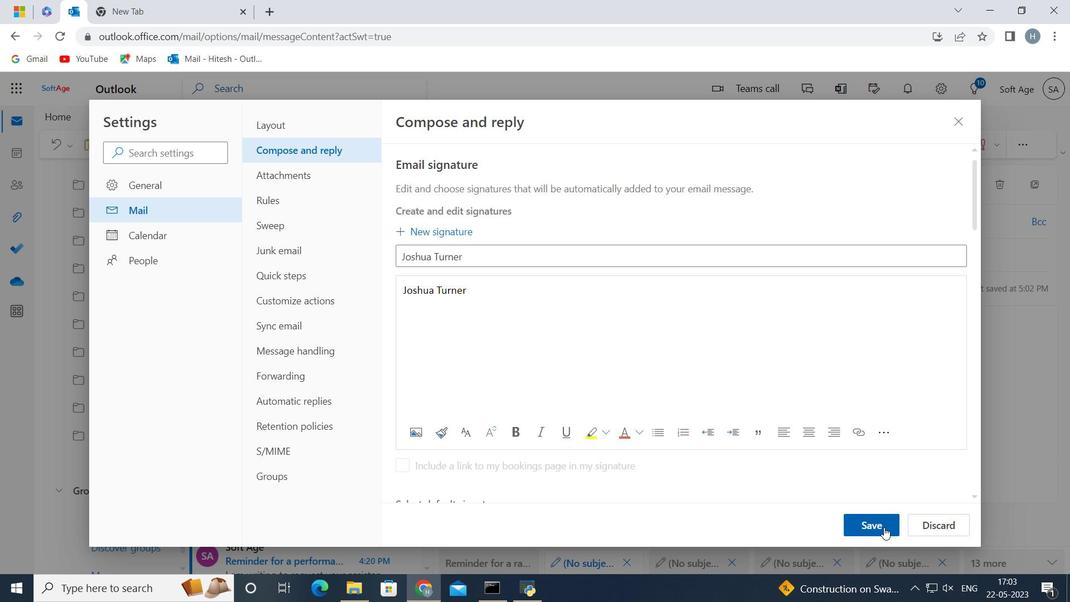 
Action: Mouse pressed left at (880, 525)
Screenshot: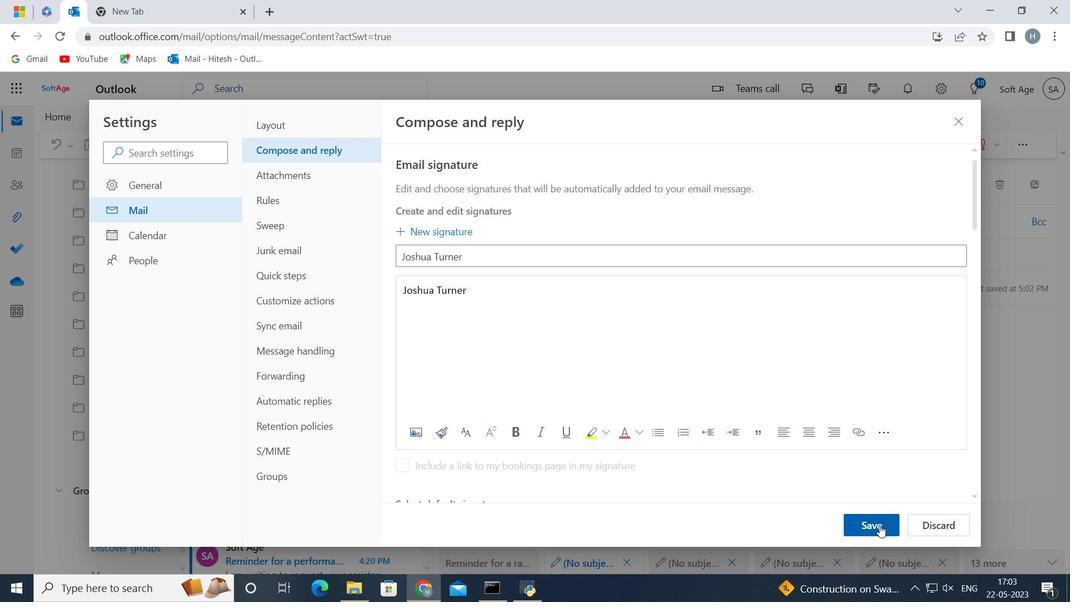 
Action: Mouse moved to (819, 339)
Screenshot: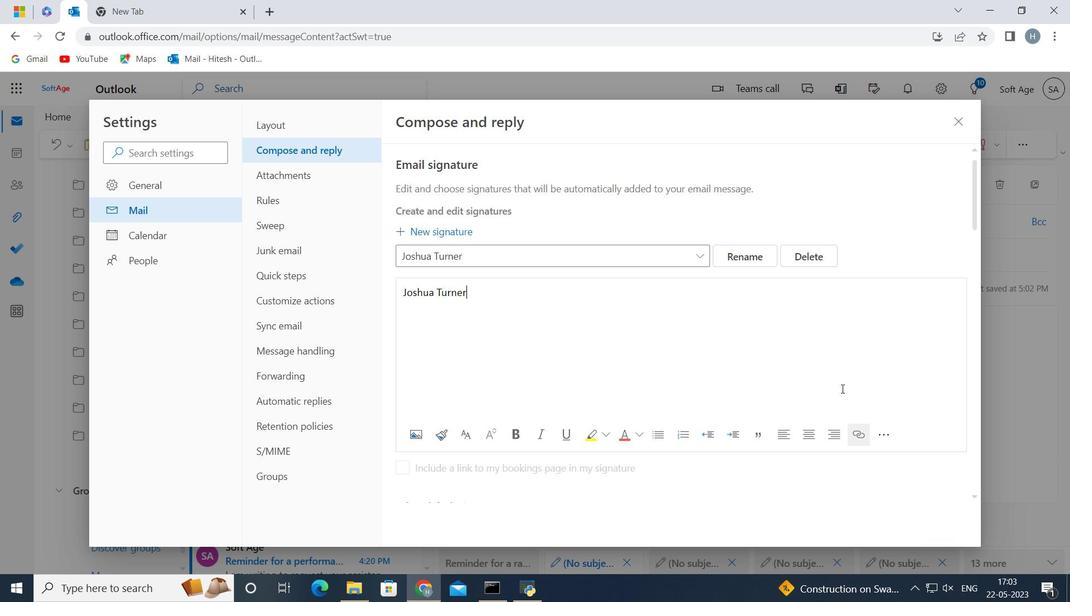 
Action: Mouse scrolled (819, 338) with delta (0, 0)
Screenshot: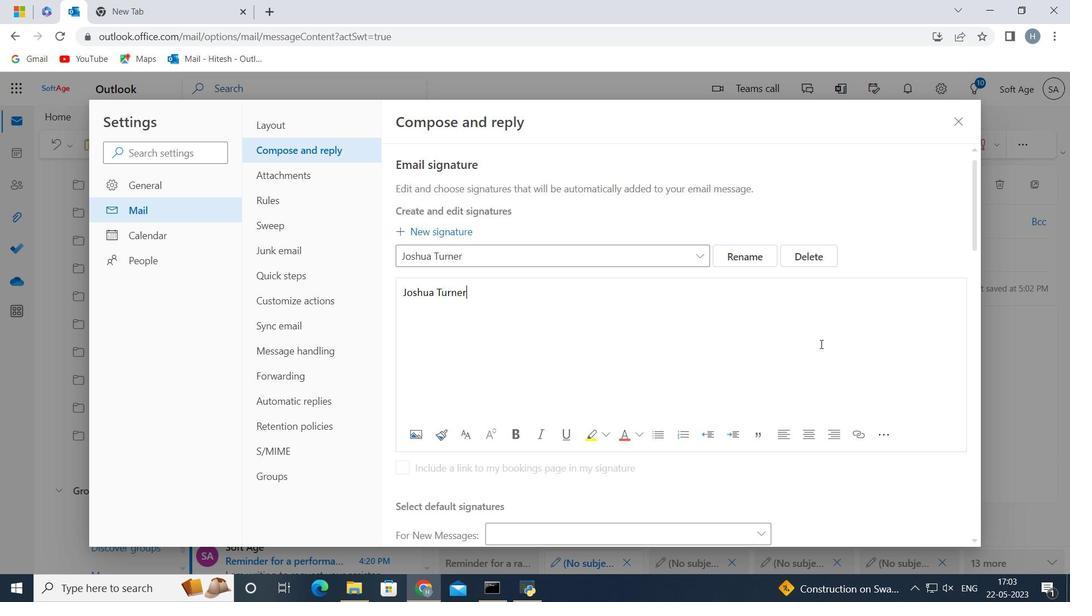 
Action: Mouse scrolled (819, 338) with delta (0, 0)
Screenshot: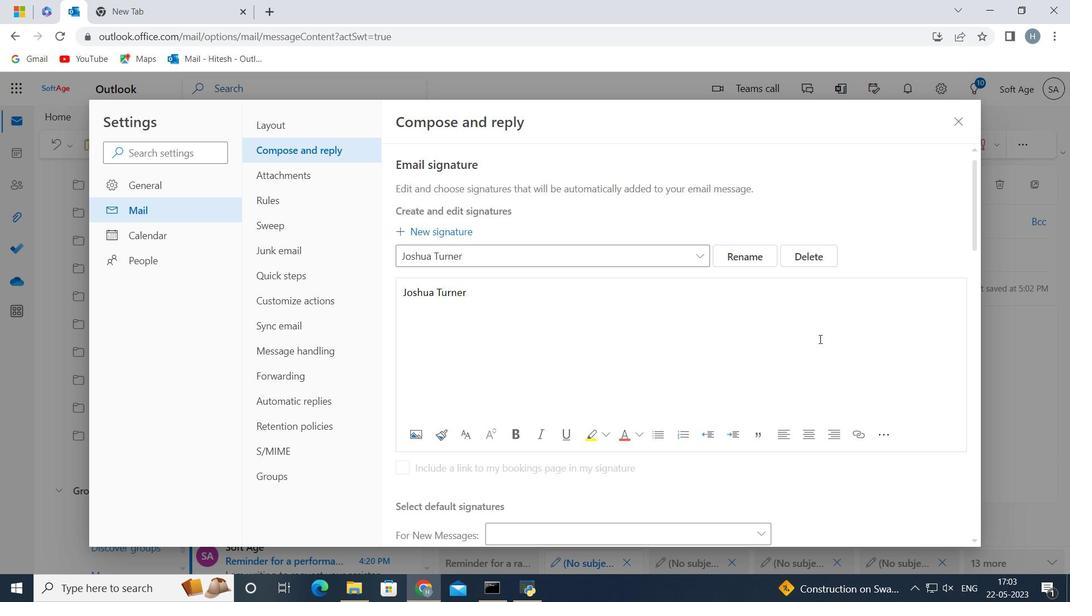 
Action: Mouse moved to (795, 329)
Screenshot: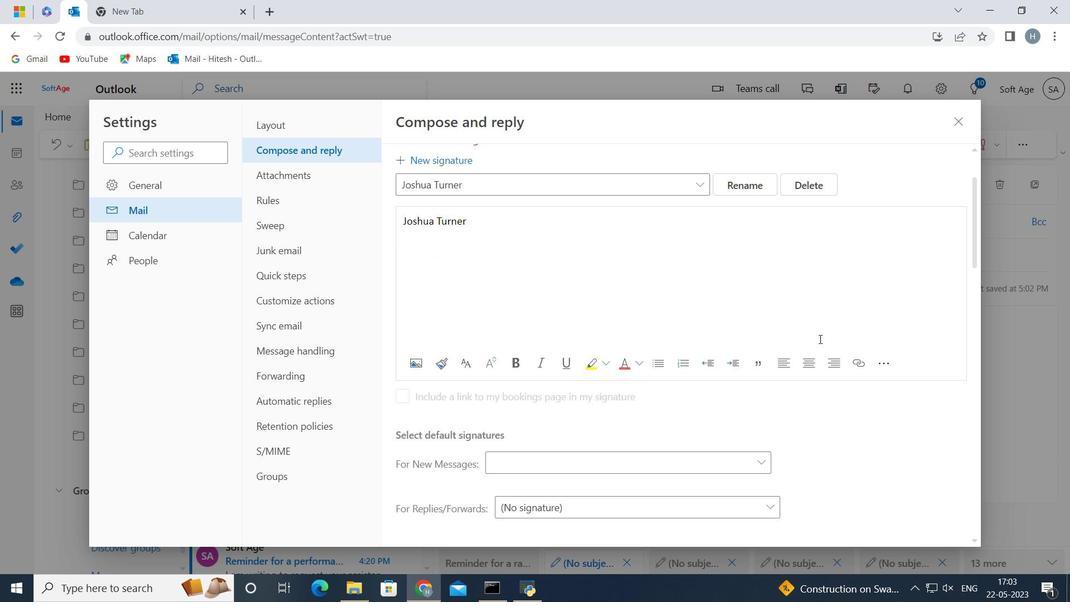 
Action: Mouse scrolled (795, 328) with delta (0, 0)
Screenshot: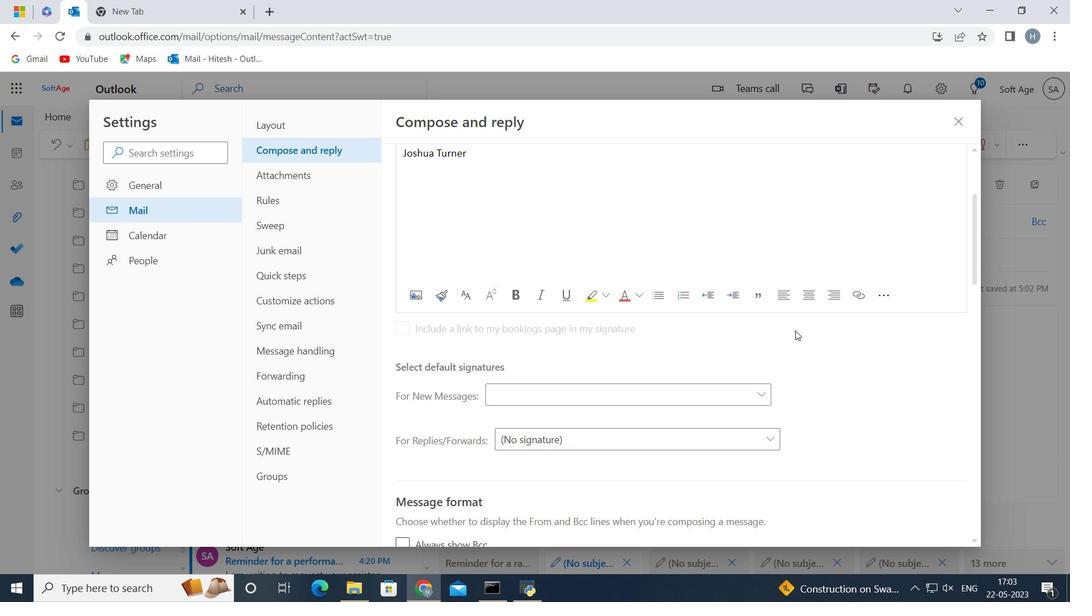 
Action: Mouse moved to (793, 327)
Screenshot: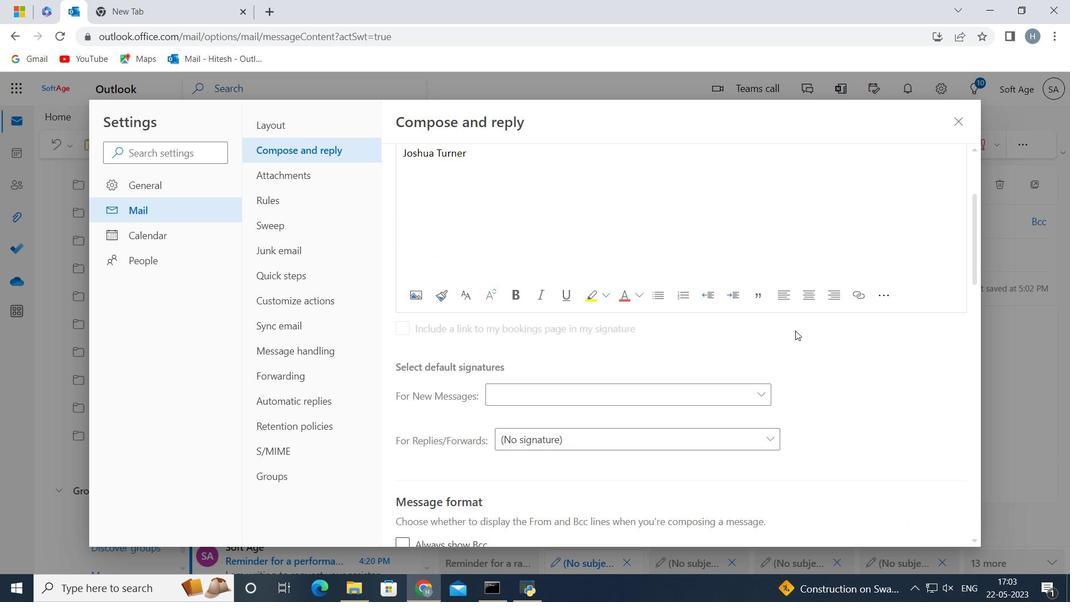 
Action: Mouse scrolled (793, 326) with delta (0, 0)
Screenshot: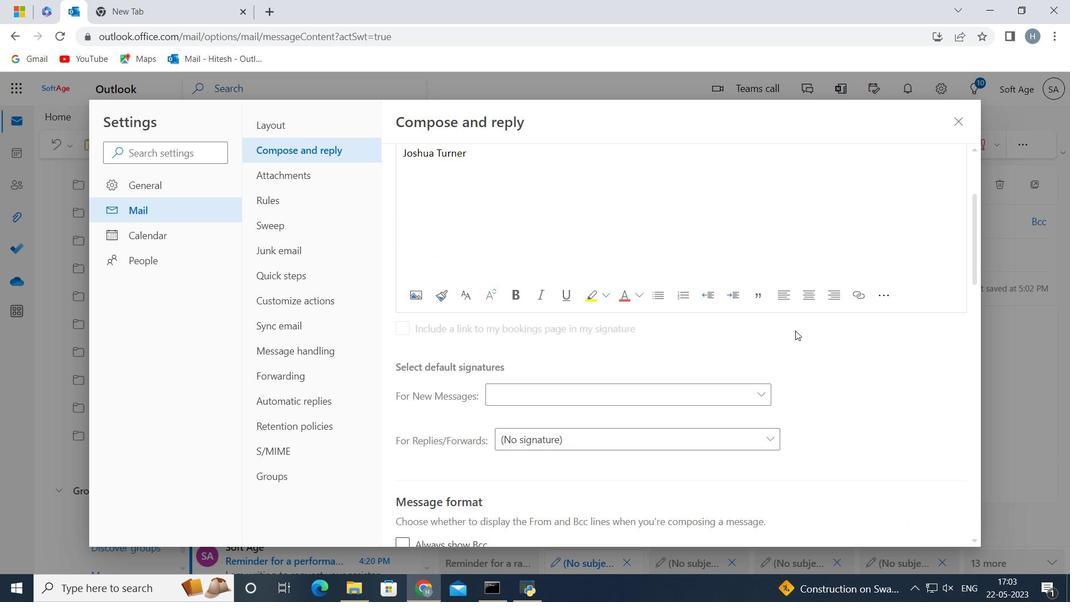 
Action: Mouse moved to (765, 249)
Screenshot: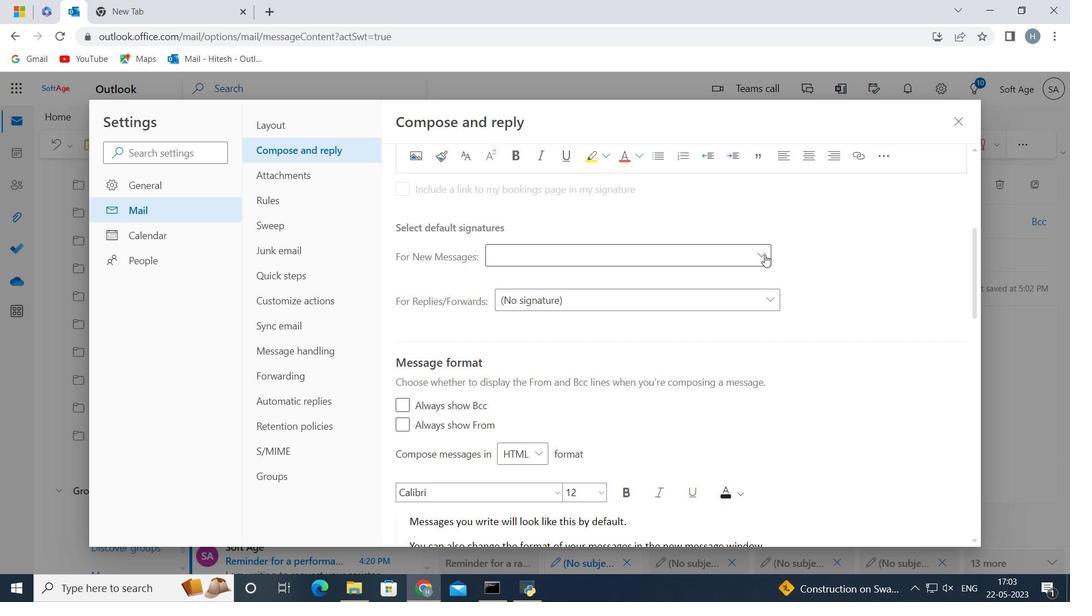 
Action: Mouse pressed left at (765, 249)
Screenshot: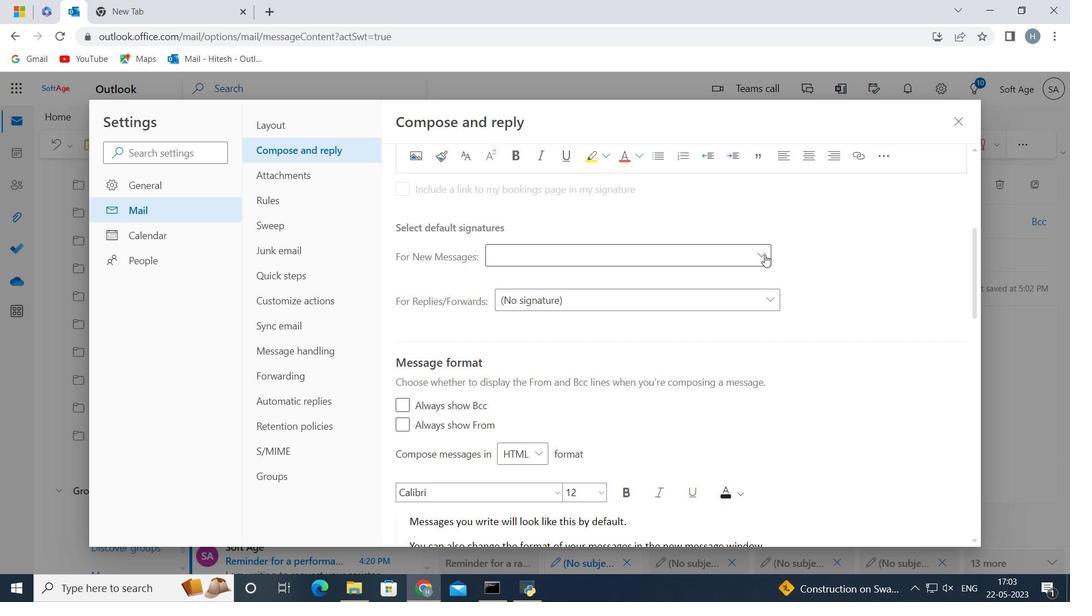 
Action: Mouse moved to (661, 306)
Screenshot: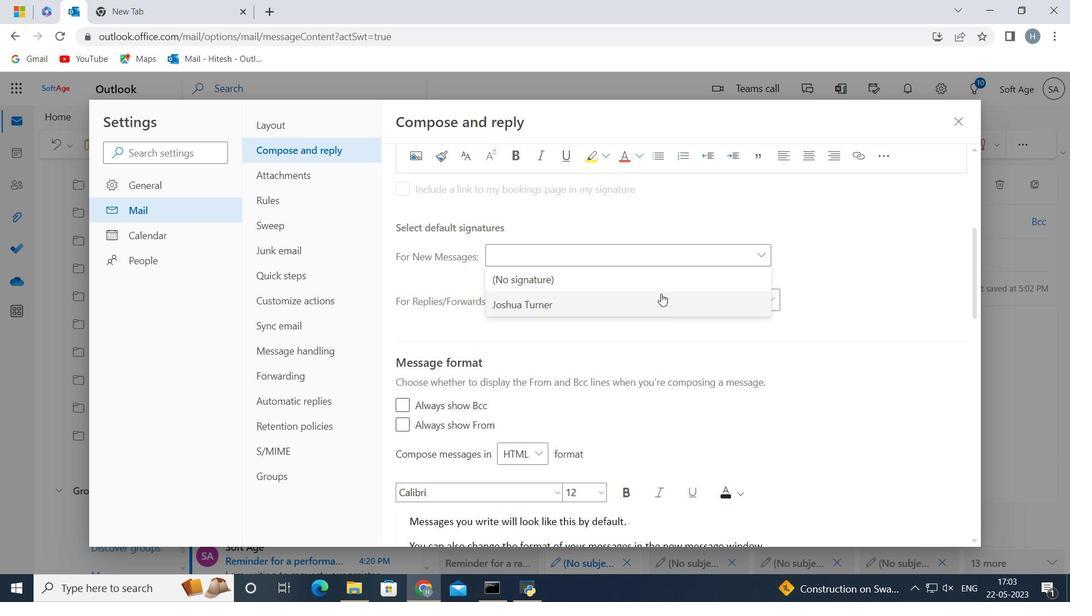 
Action: Mouse pressed left at (661, 306)
Screenshot: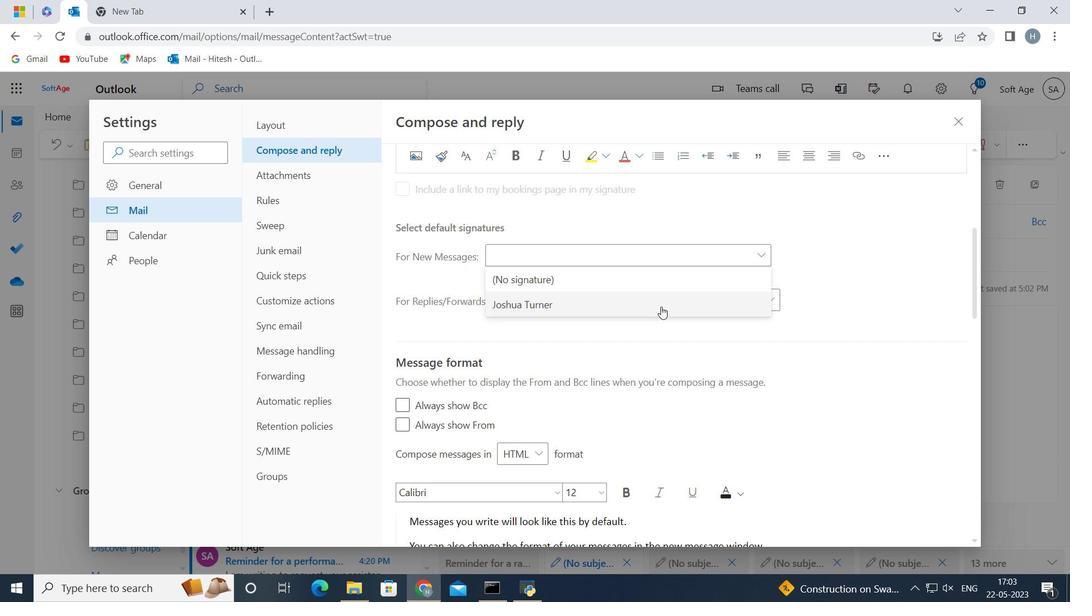 
Action: Mouse moved to (864, 519)
Screenshot: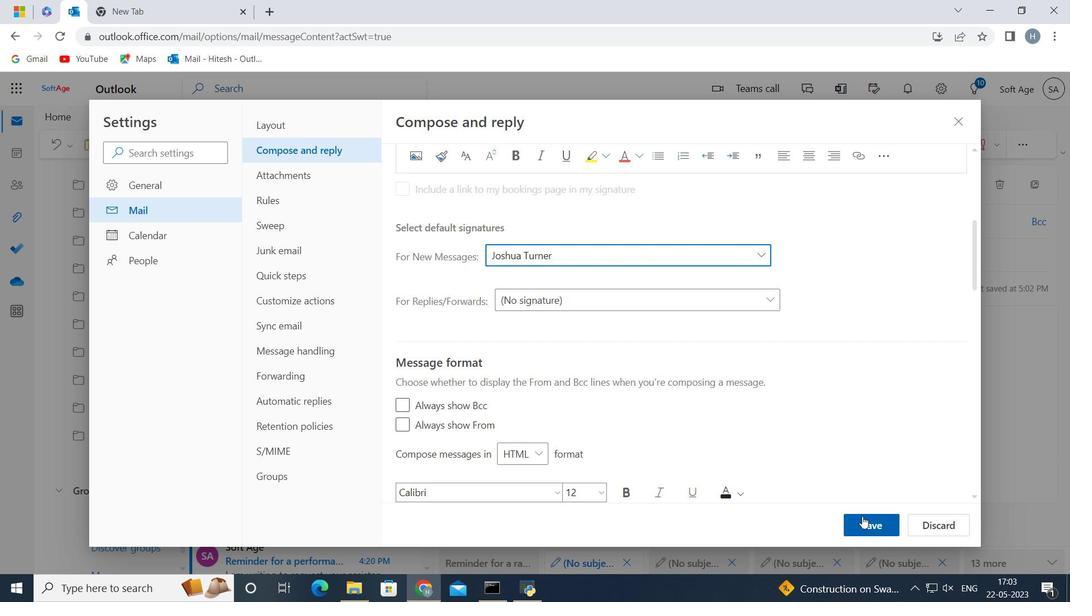 
Action: Mouse pressed left at (864, 519)
Screenshot: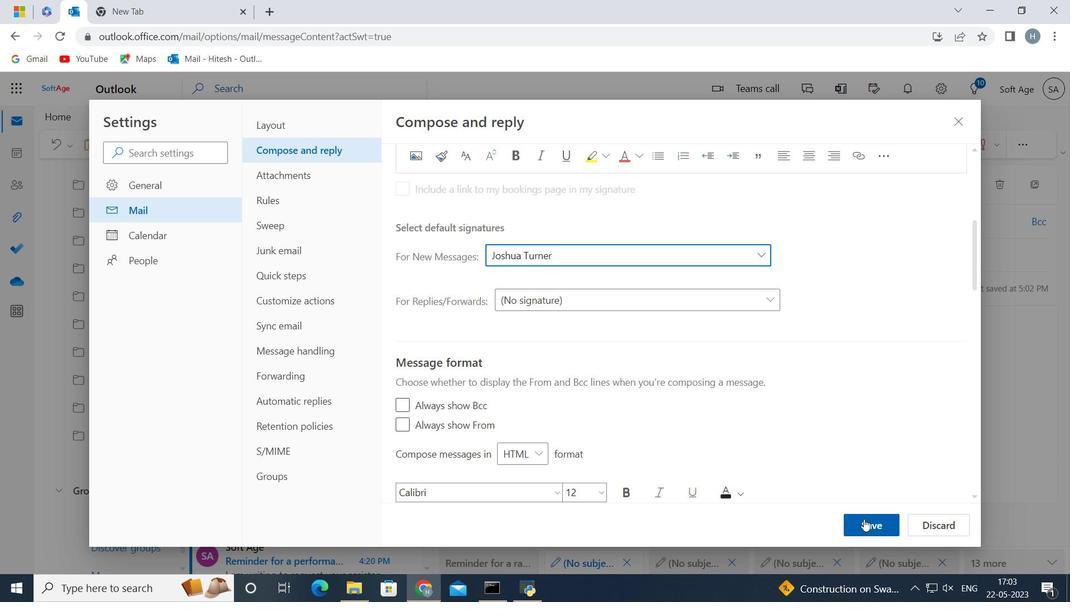 
Action: Mouse moved to (958, 124)
Screenshot: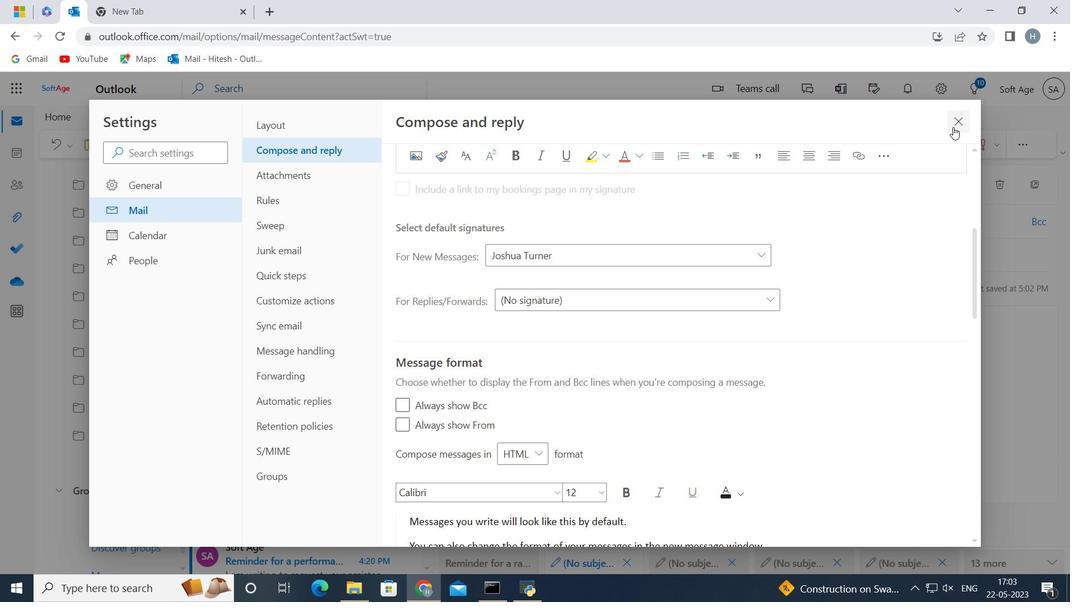 
Action: Mouse pressed left at (958, 124)
Screenshot: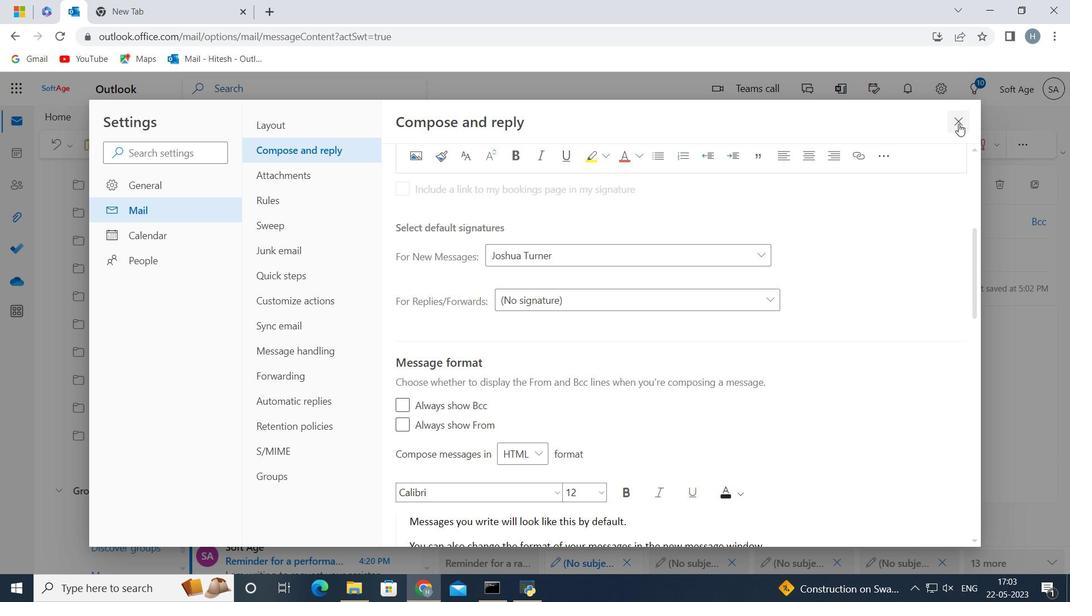 
Action: Mouse moved to (486, 315)
Screenshot: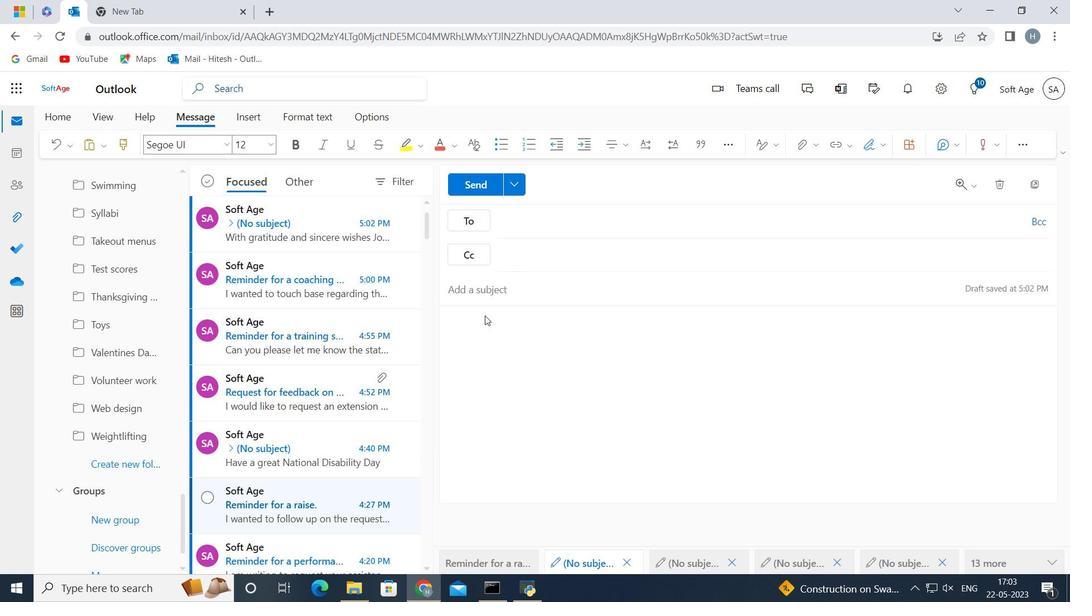 
Action: Mouse pressed left at (485, 315)
Screenshot: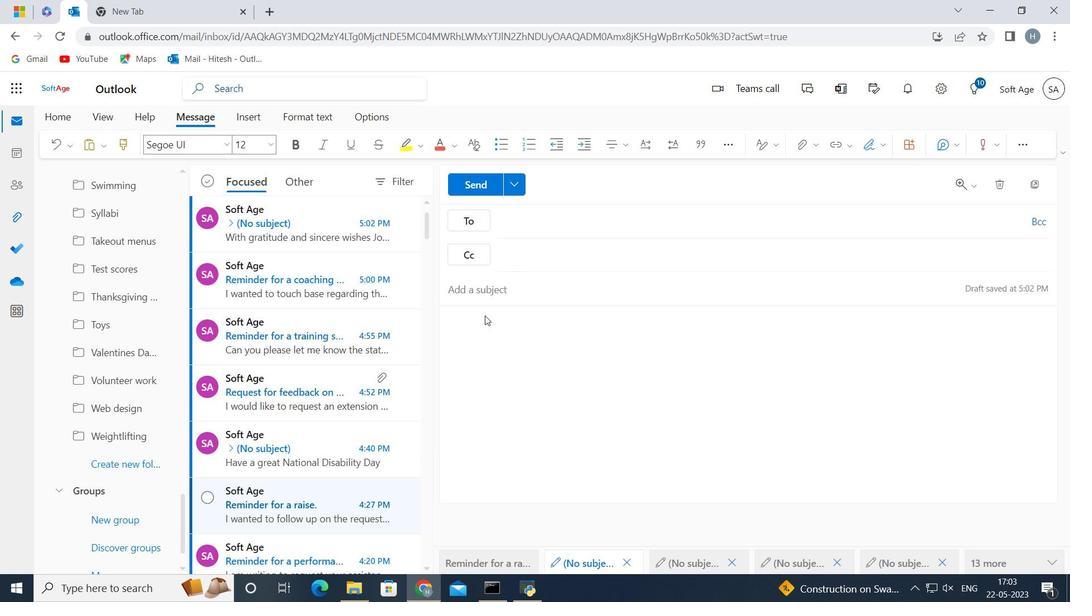 
Action: Mouse moved to (487, 331)
Screenshot: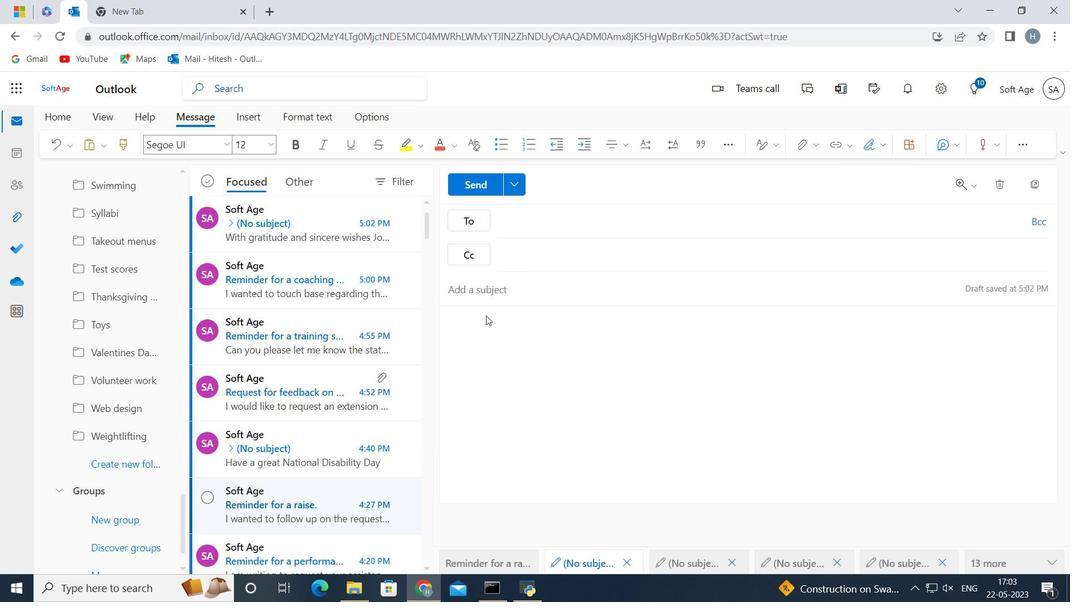 
Action: Mouse pressed left at (487, 331)
Screenshot: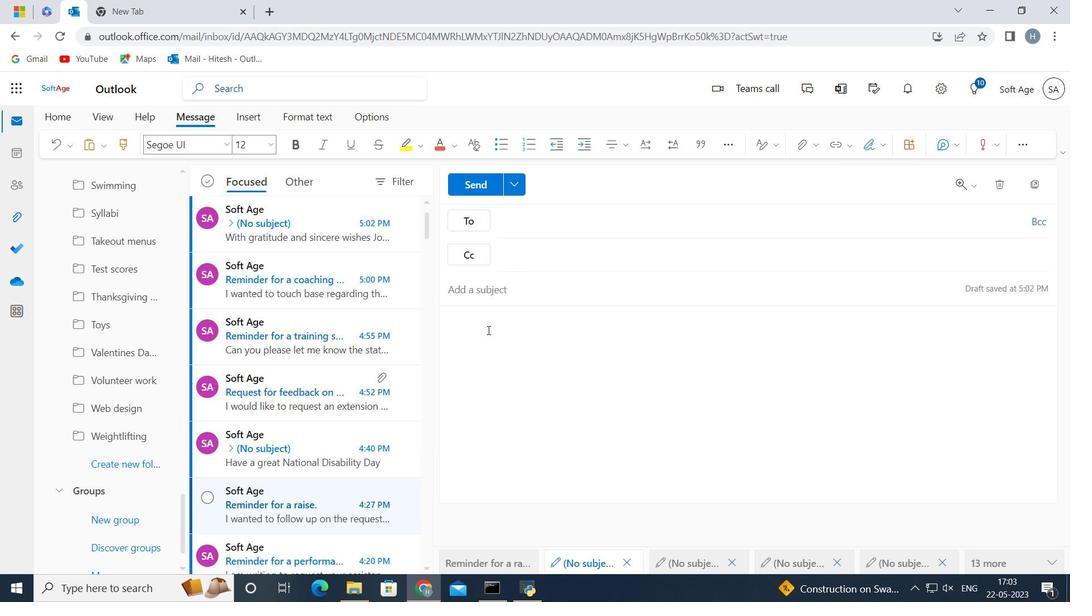 
Action: Mouse moved to (487, 332)
Screenshot: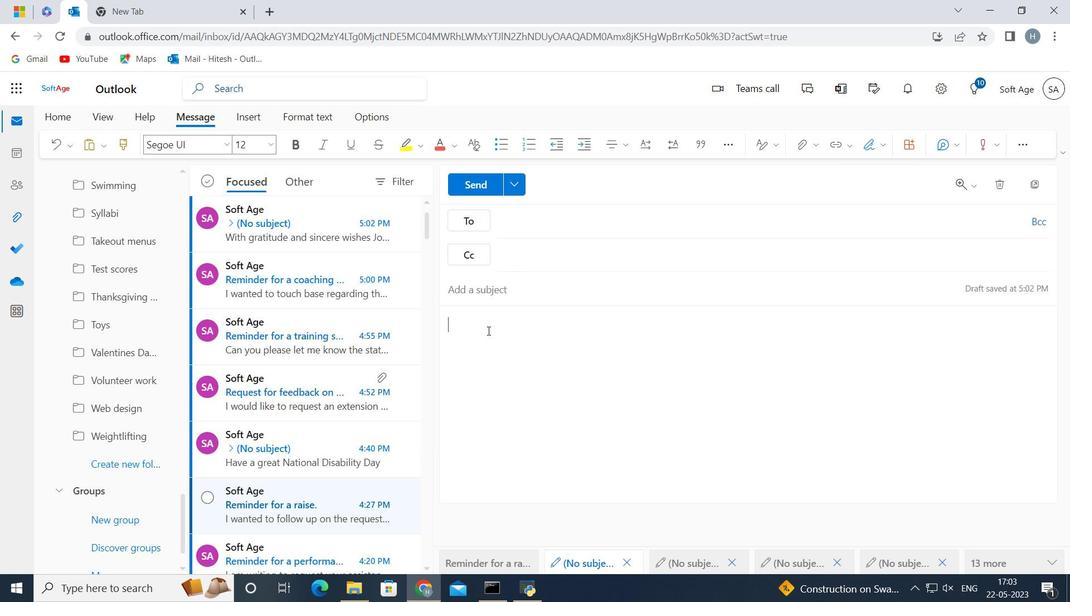 
Action: Key pressed <Key.shift><Key.shift>Best<Key.space>wishes<Key.space>for<Key.space>a<Key.space>happy<Key.space><Key.shift>National<Key.space><Key.shift>Environment<Key.space><Key.shift>Day<Key.space>
Screenshot: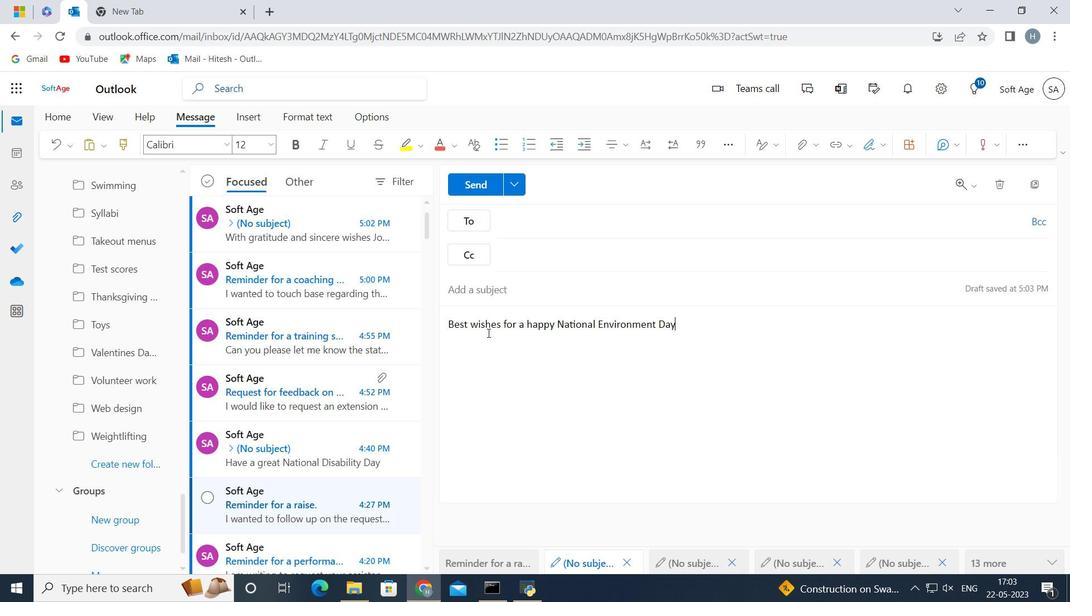 
Action: Mouse moved to (885, 149)
Screenshot: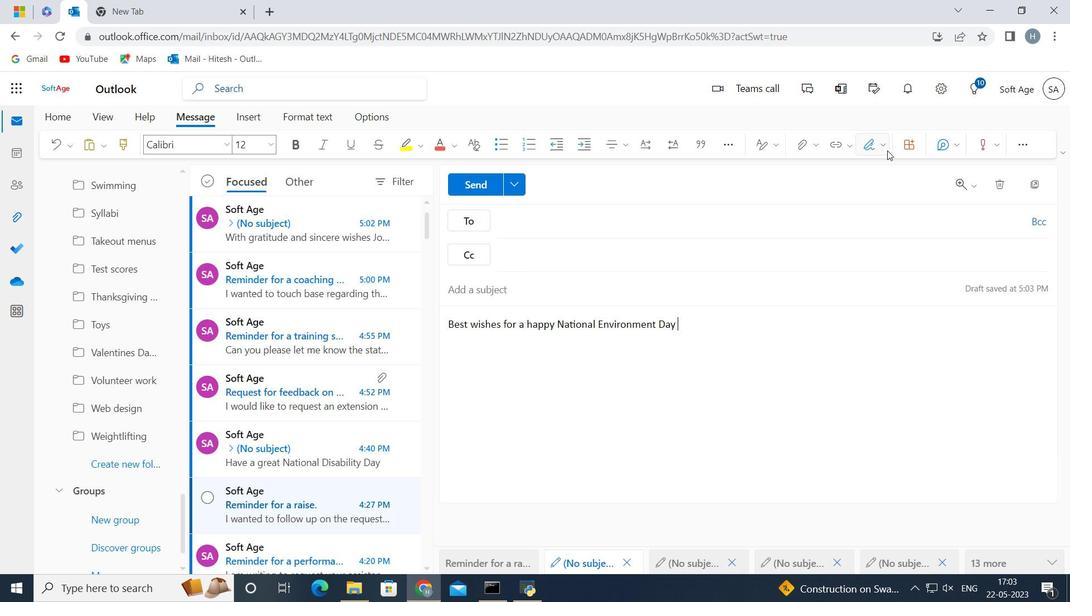 
Action: Mouse pressed left at (885, 149)
Screenshot: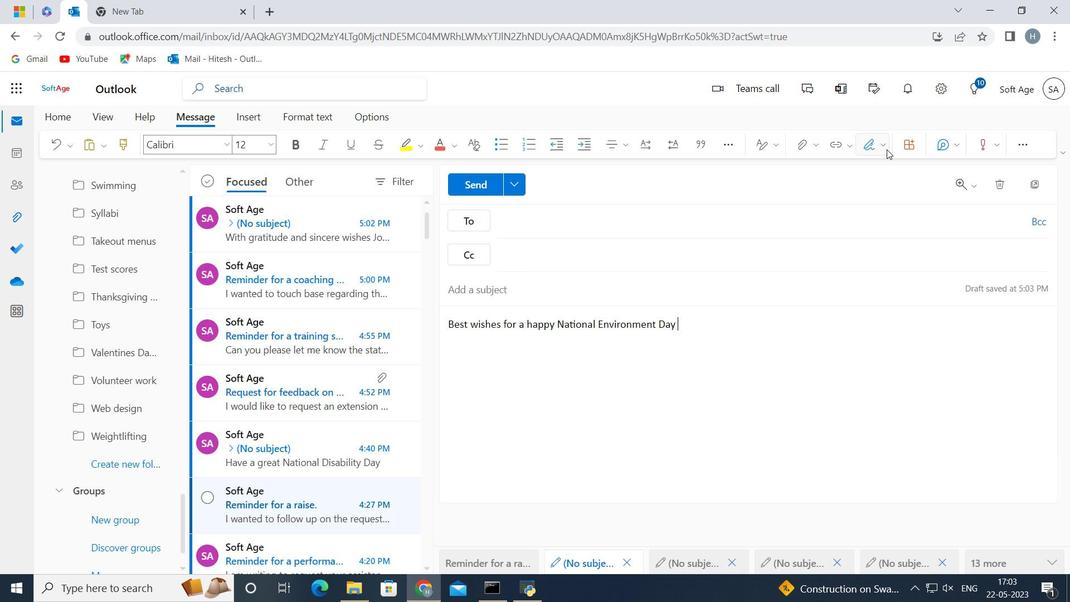 
Action: Mouse moved to (864, 175)
Screenshot: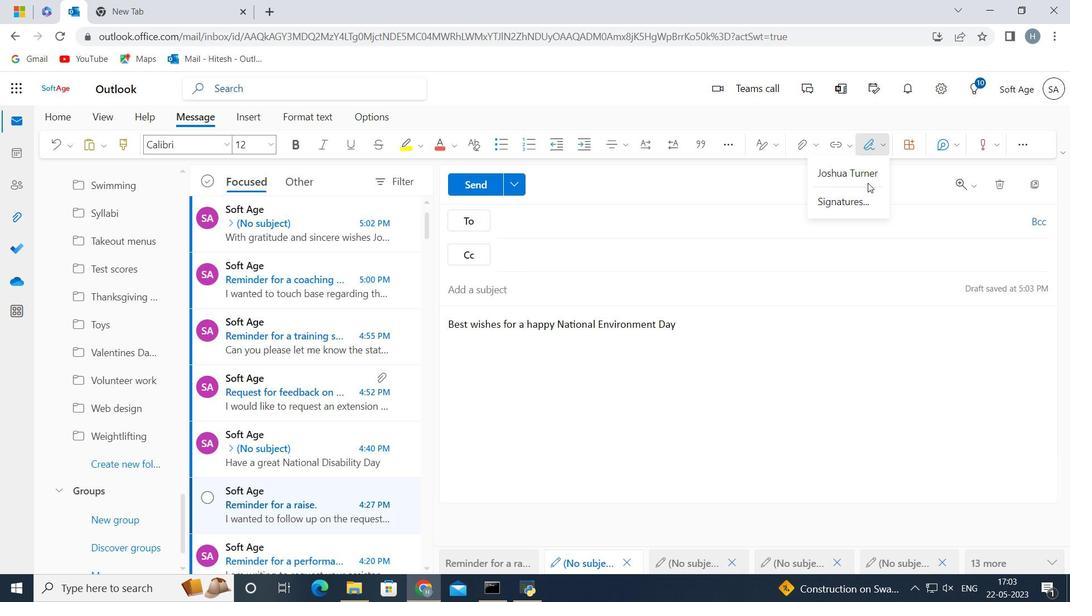 
Action: Mouse pressed left at (864, 175)
Screenshot: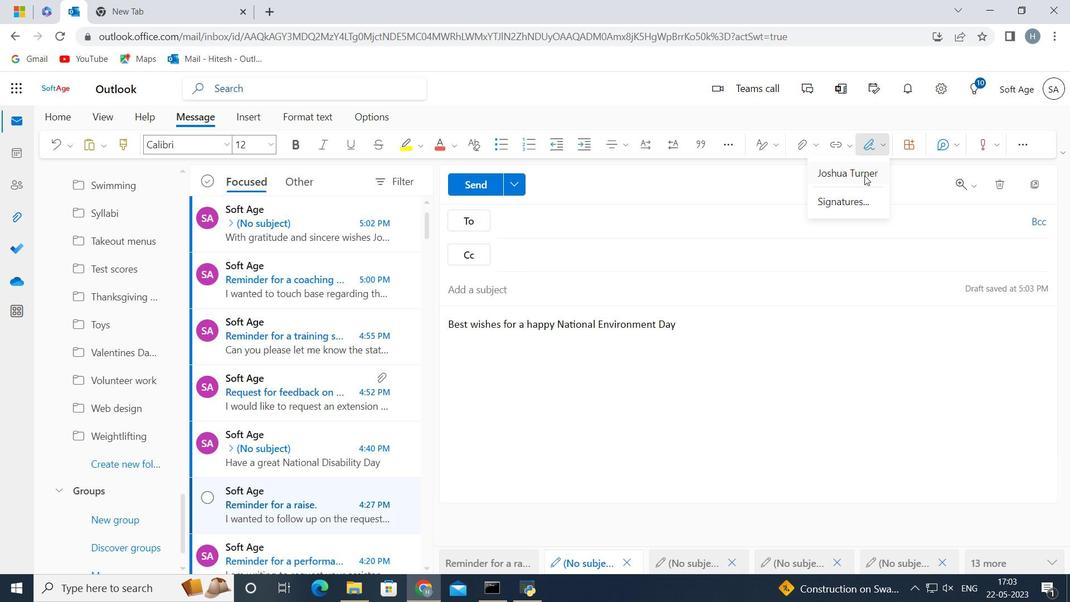 
Action: Mouse moved to (548, 218)
Screenshot: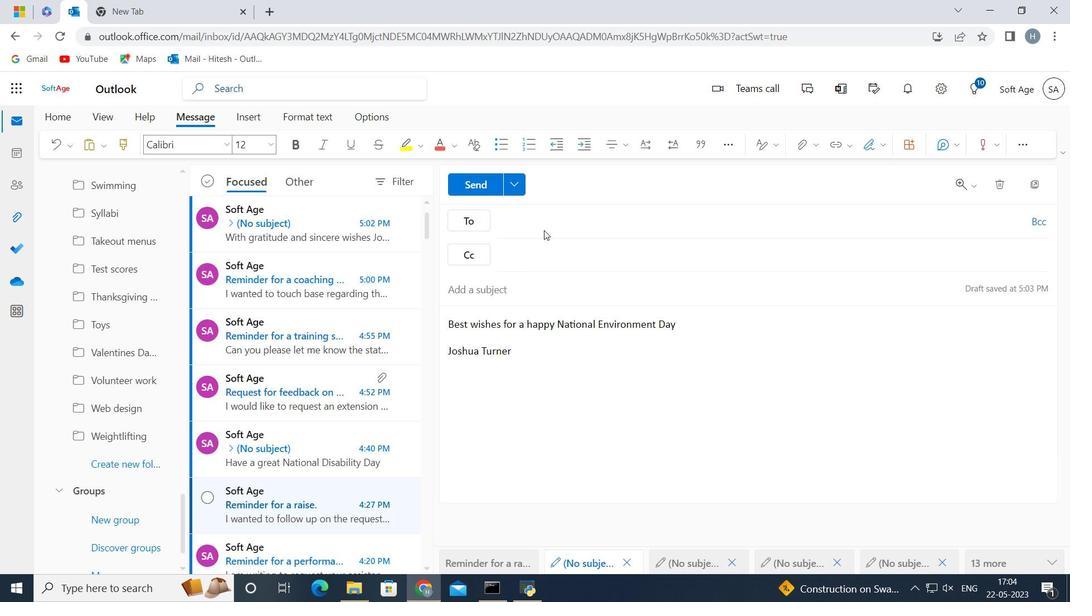 
Action: Mouse pressed left at (548, 218)
Screenshot: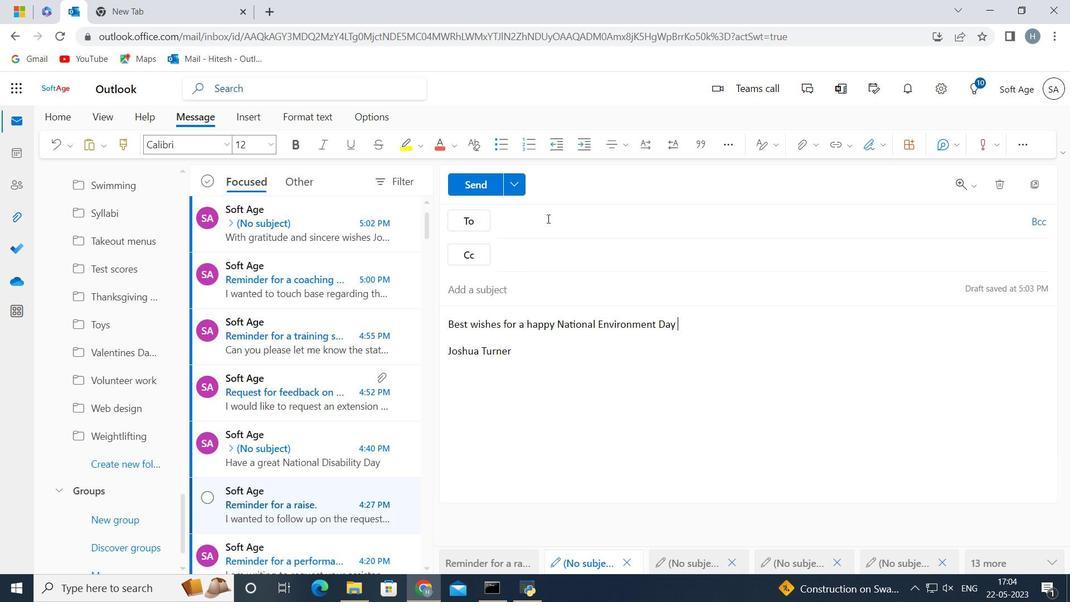 
Action: Key pressed softage.8<Key.shift>@softage.net
Screenshot: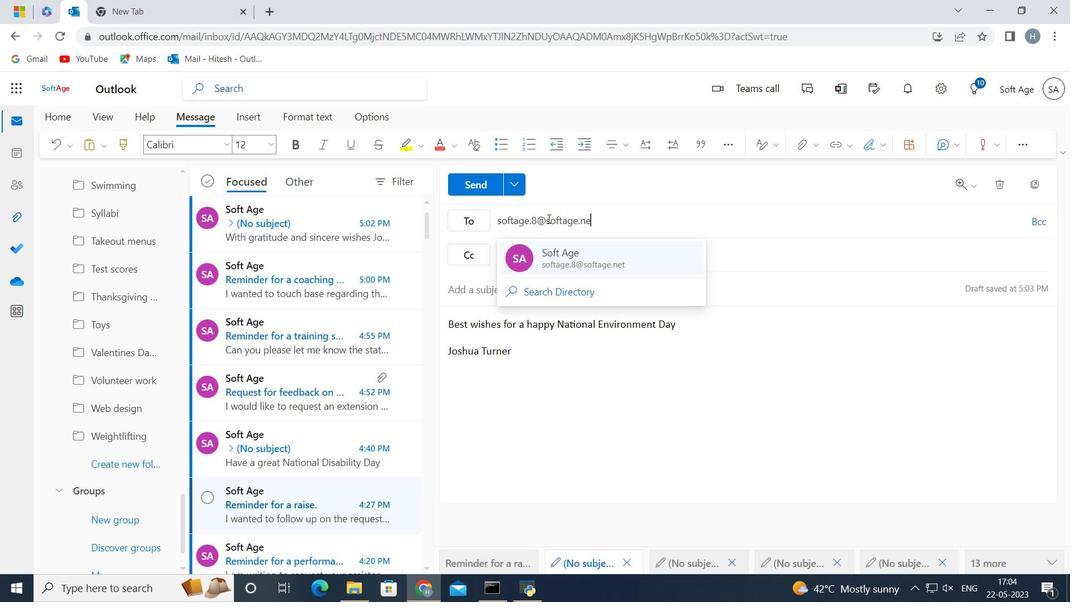 
Action: Mouse moved to (557, 251)
Screenshot: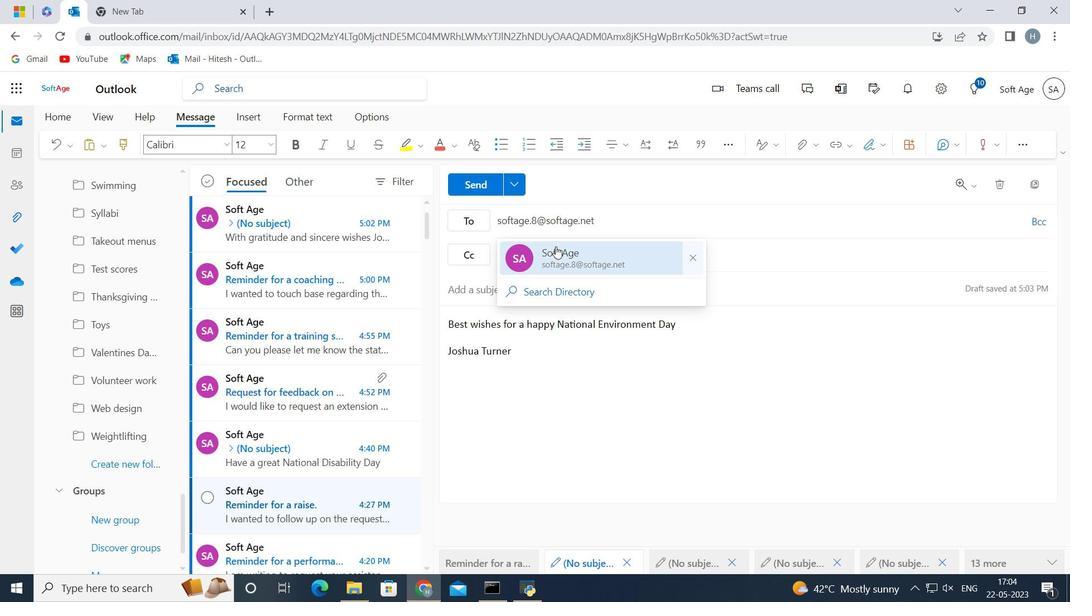 
Action: Mouse pressed left at (557, 251)
Screenshot: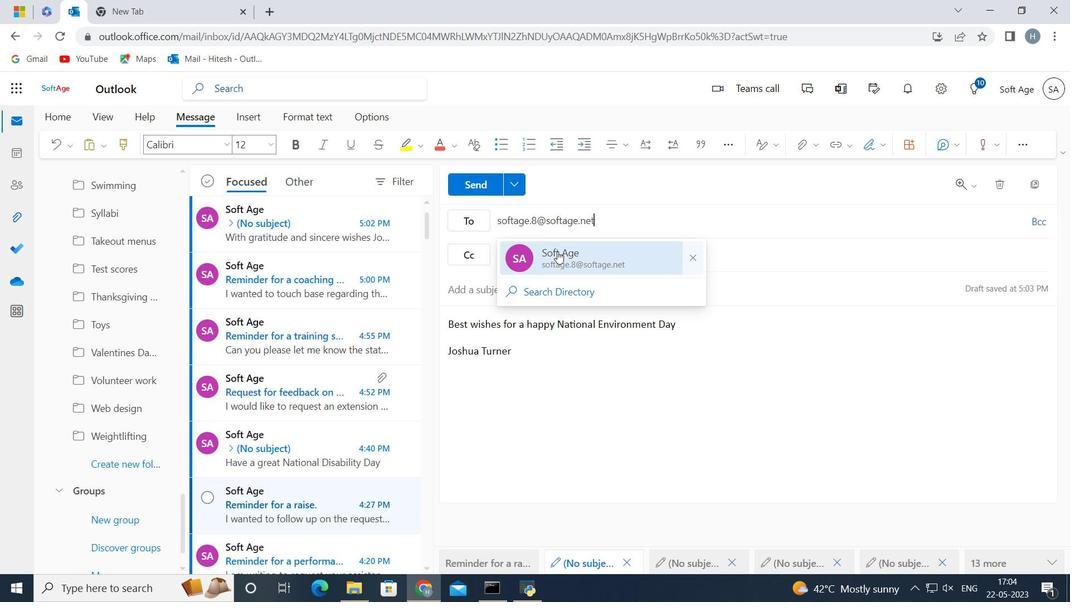 
Action: Mouse moved to (128, 463)
Screenshot: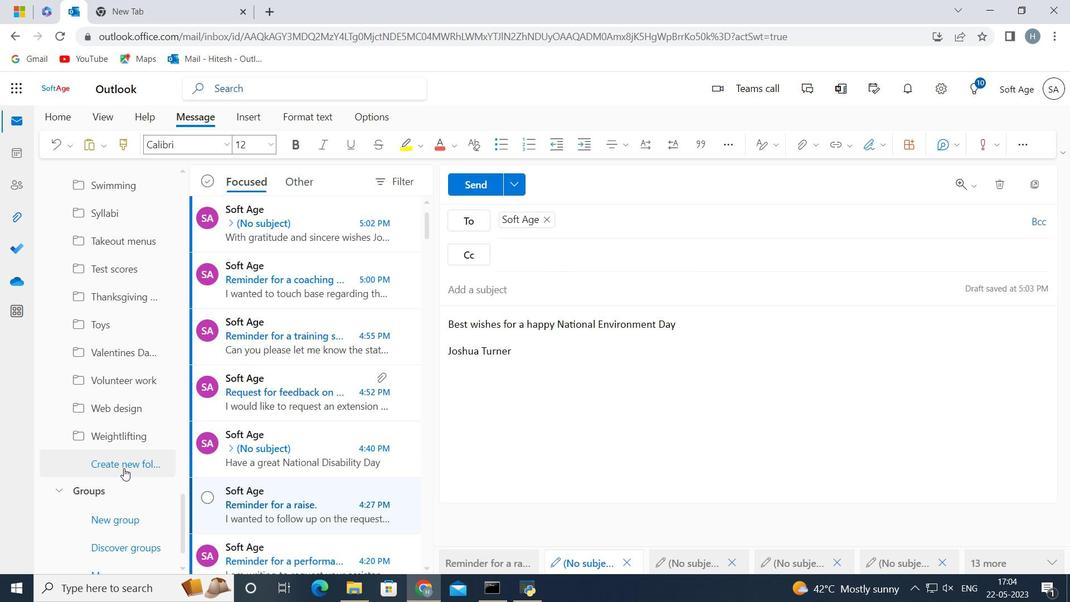 
Action: Mouse pressed left at (128, 463)
Screenshot: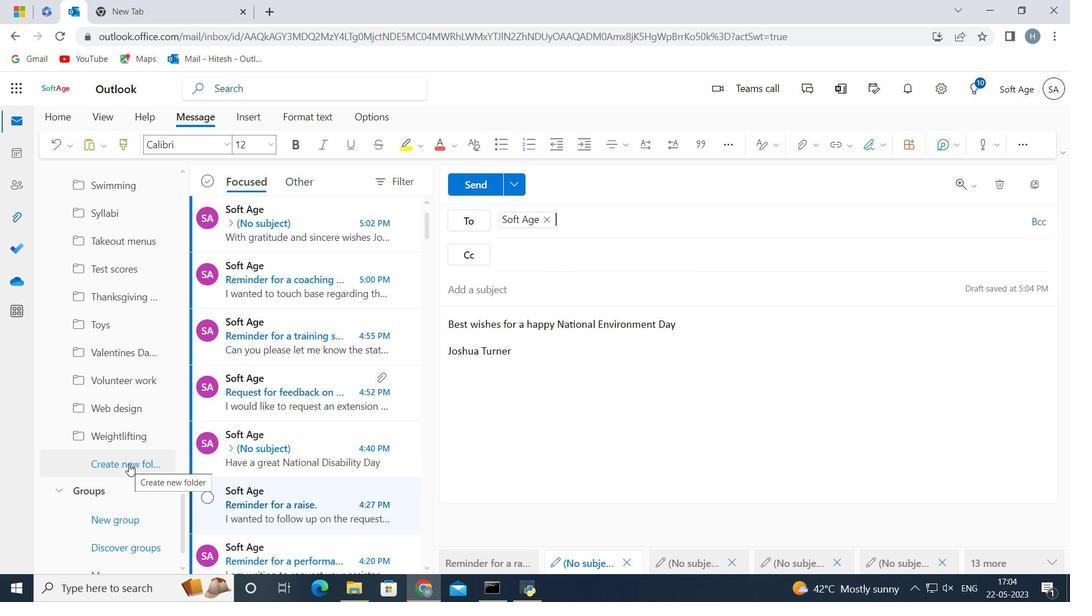 
Action: Mouse moved to (120, 463)
Screenshot: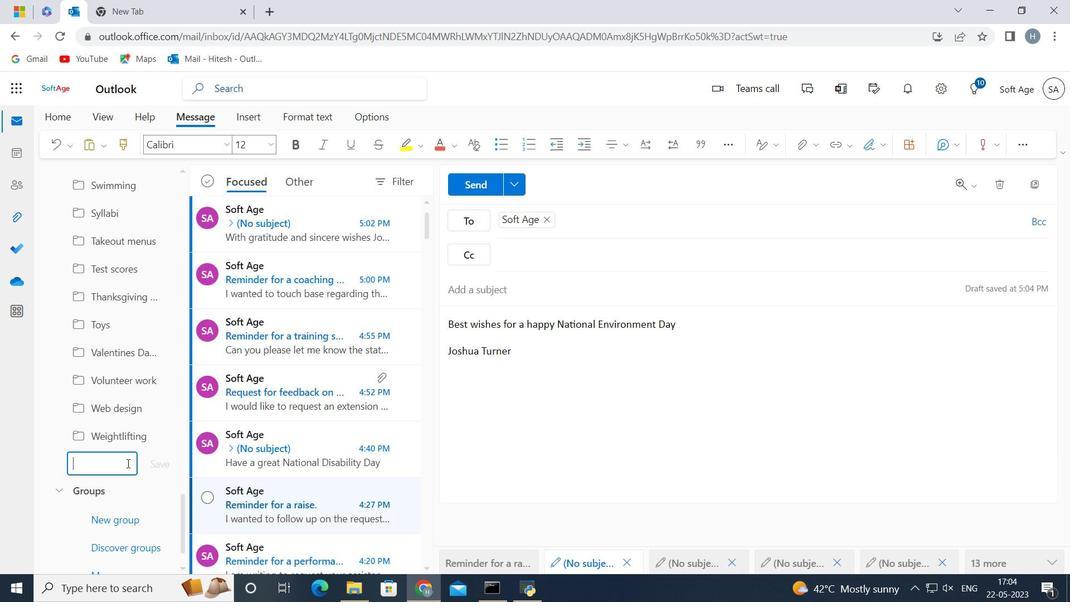 
Action: Key pressed <Key.shift><Key.shift><Key.shift><Key.shift><Key.shift><Key.shift><Key.shift><Key.shift><Key.shift><Key.shift><Key.shift><Key.shift><Key.shift><Key.shift><Key.shift><Key.shift><Key.shift><Key.shift>User<Key.space>experience
Screenshot: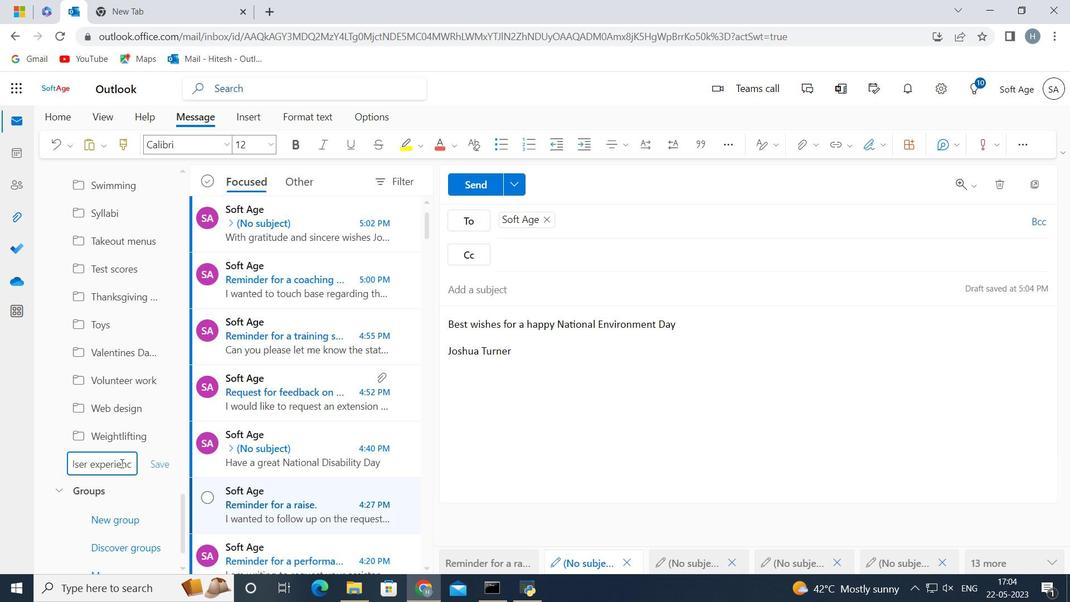
Action: Mouse moved to (163, 459)
Screenshot: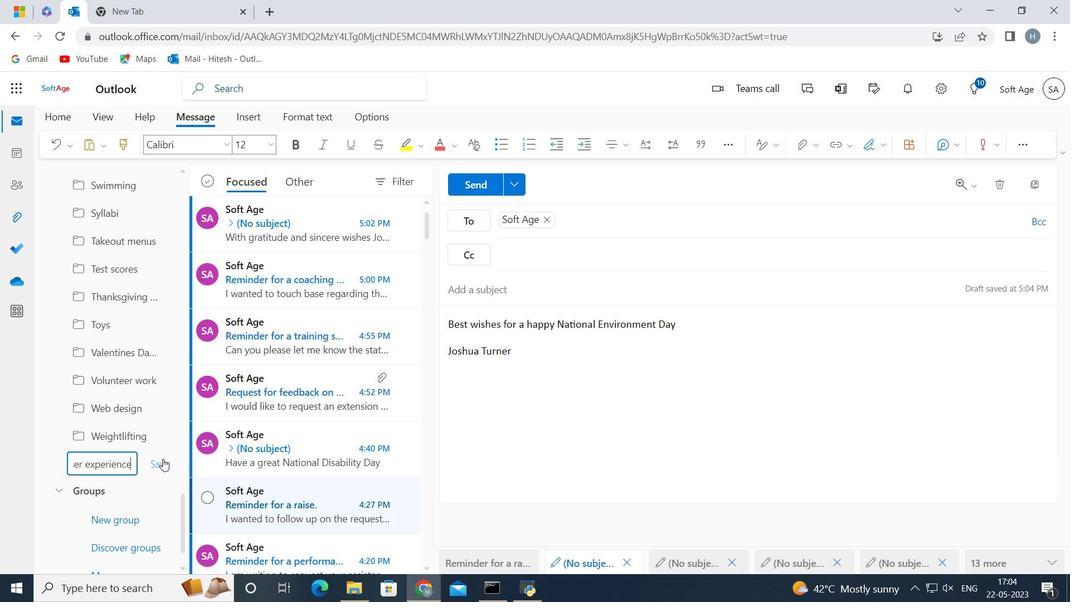 
Action: Mouse pressed left at (163, 459)
Screenshot: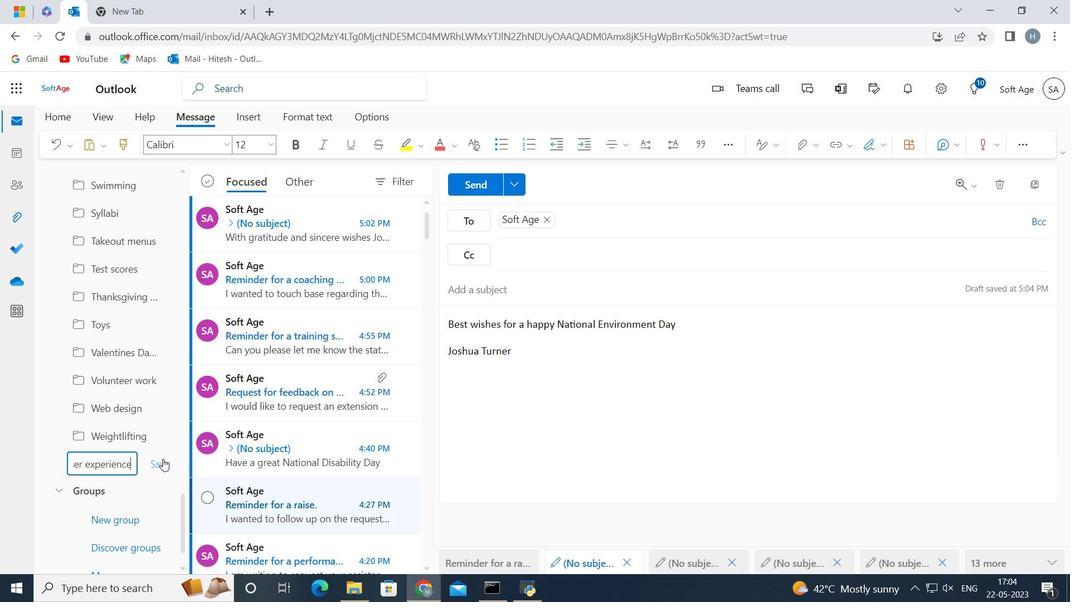 
Action: Mouse moved to (533, 392)
Screenshot: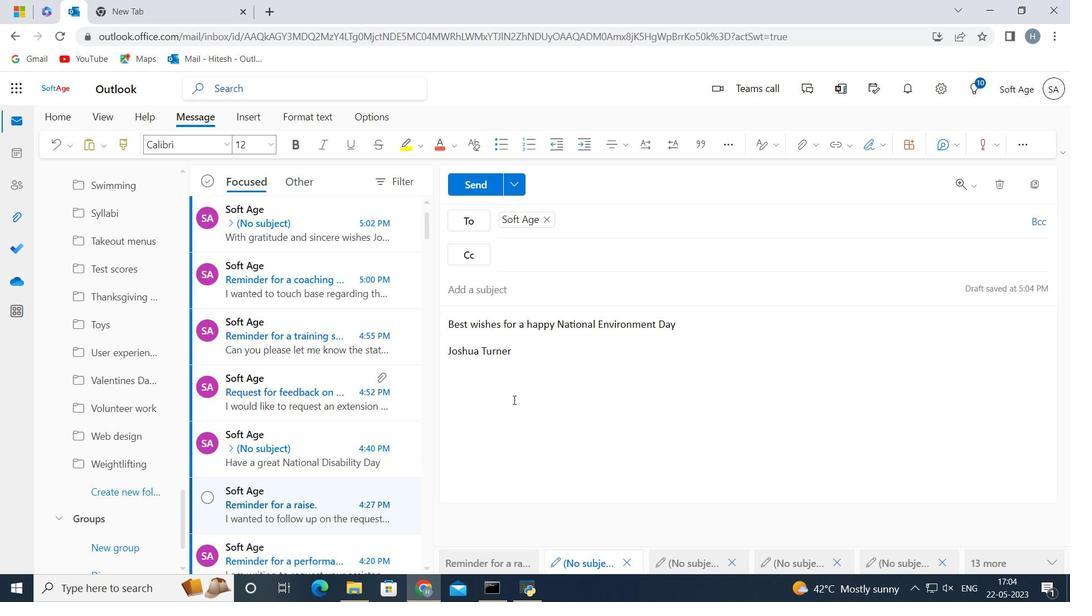 
